 Task: Book a 4-hour guided mural art tour to learn about urban street art.
Action: Mouse pressed left at (517, 228)
Screenshot: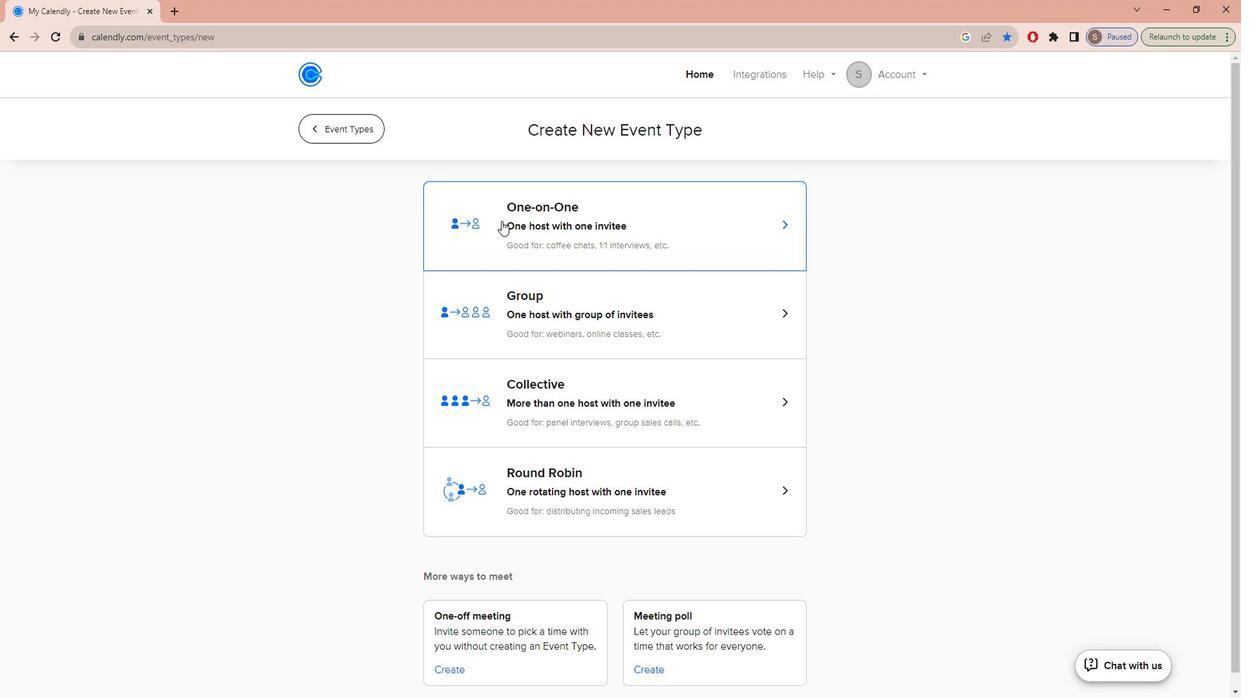 
Action: Key pressed u<Key.caps_lock>RBAN<Key.space><Key.caps_lock>s<Key.caps_lock>TREET<Key.space><Key.caps_lock>a<Key.caps_lock>RT<Key.space><Key.caps_lock>d<Key.caps_lock>ISCOVERY<Key.shift_r>:<Key.space><Key.caps_lock>g<Key.caps_lock>UIDED<Key.space><Key.caps_lock>m<Key.caps_lock>URAL<Key.space><Key.caps_lock>a<Key.caps_lock>RT<Key.space><Key.caps_lock>t<Key.caps_lock>OUR
Screenshot: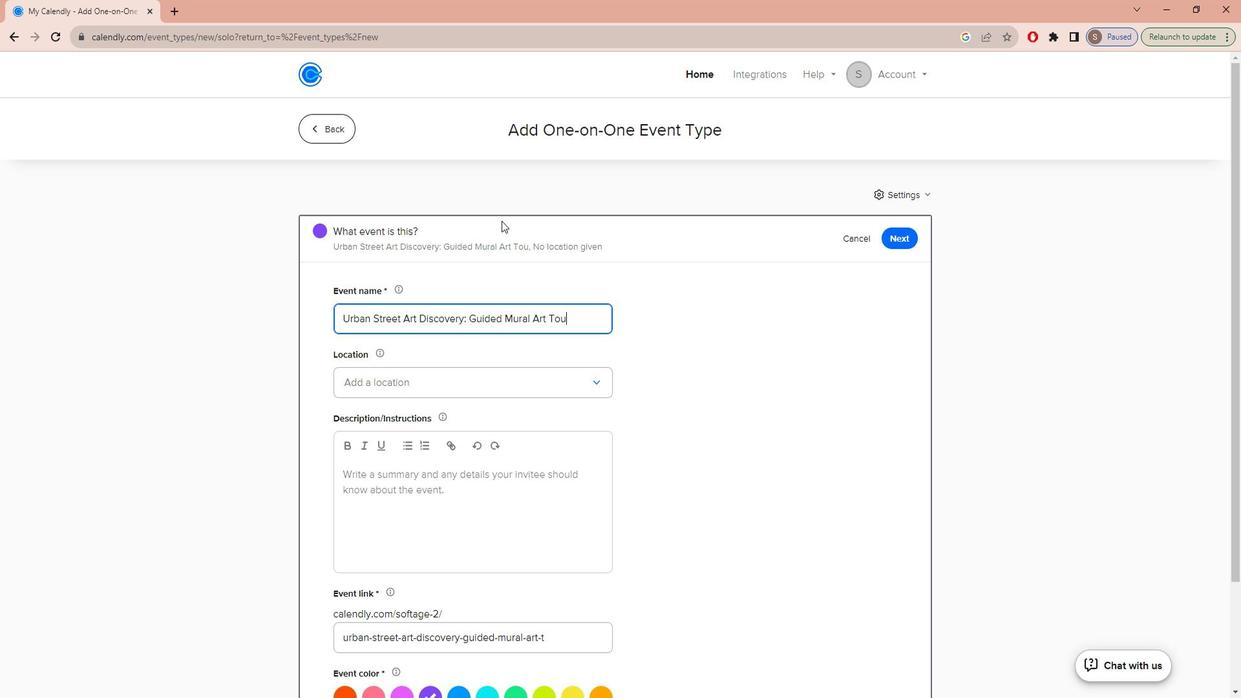 
Action: Mouse moved to (488, 387)
Screenshot: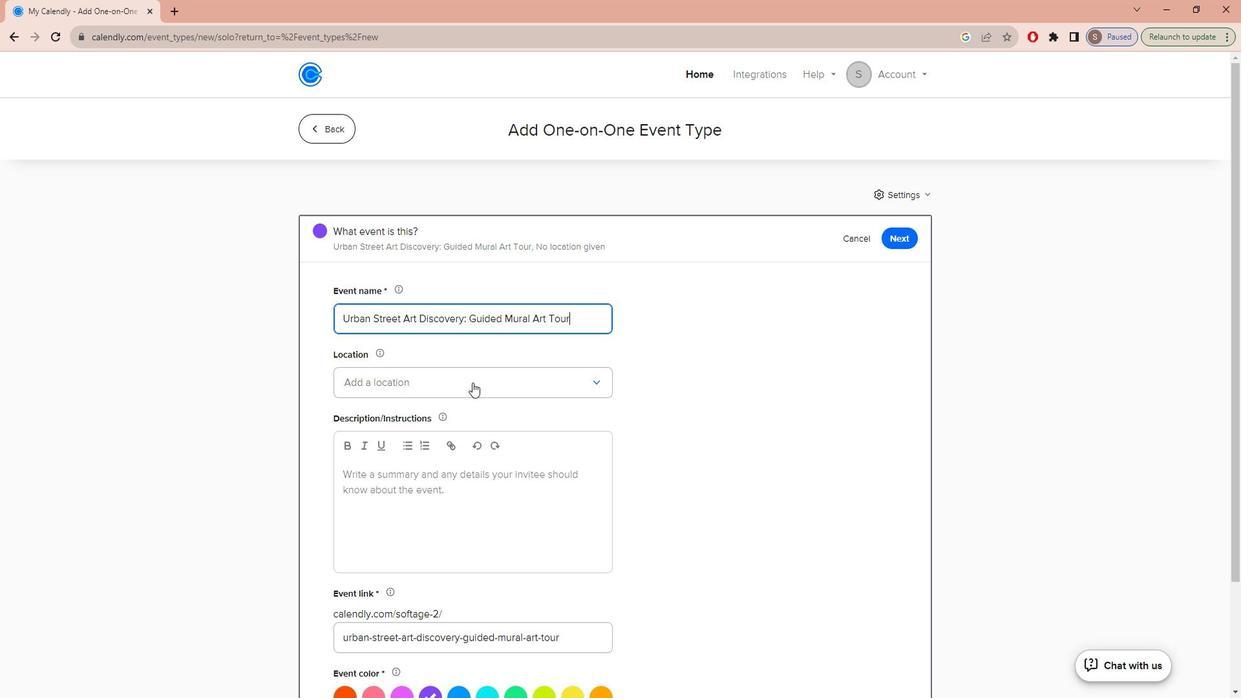 
Action: Mouse pressed left at (488, 387)
Screenshot: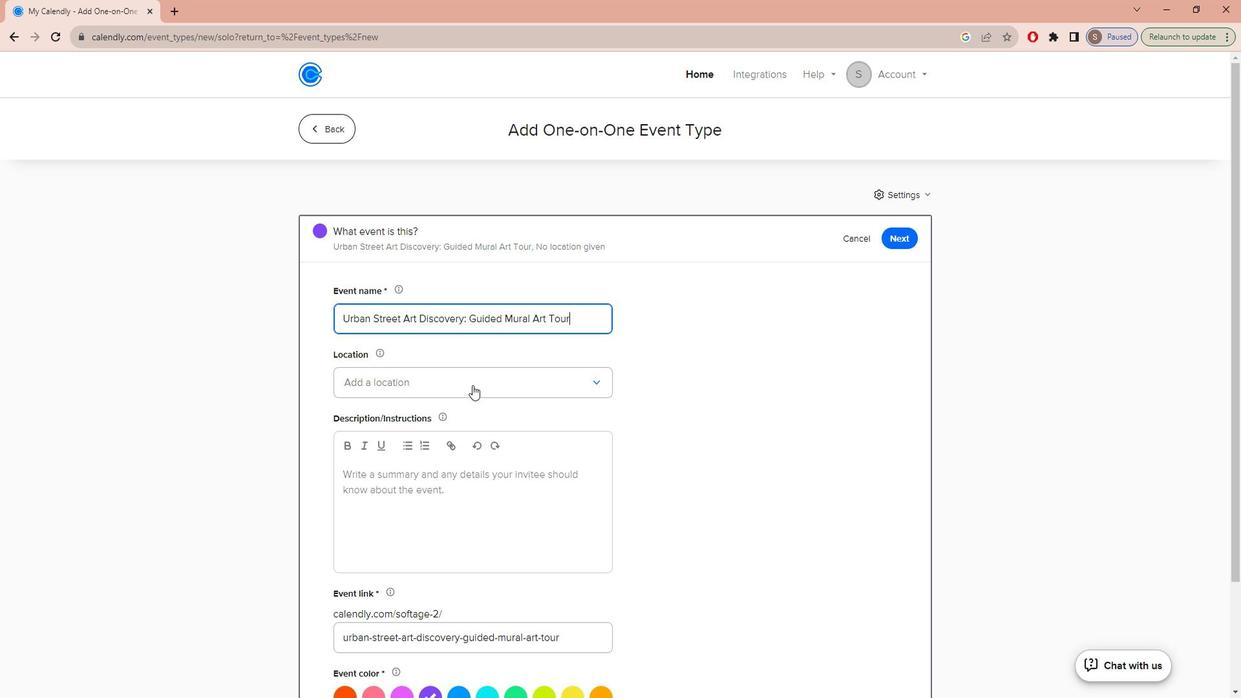 
Action: Mouse moved to (482, 415)
Screenshot: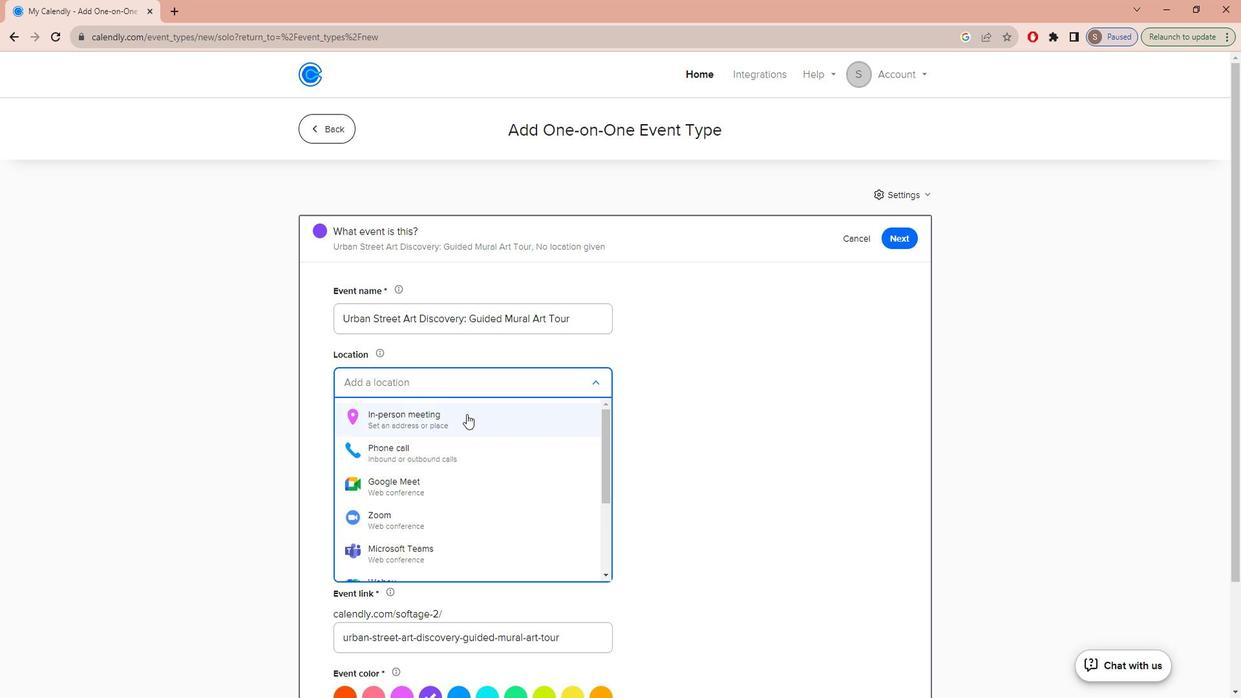 
Action: Mouse pressed left at (482, 415)
Screenshot: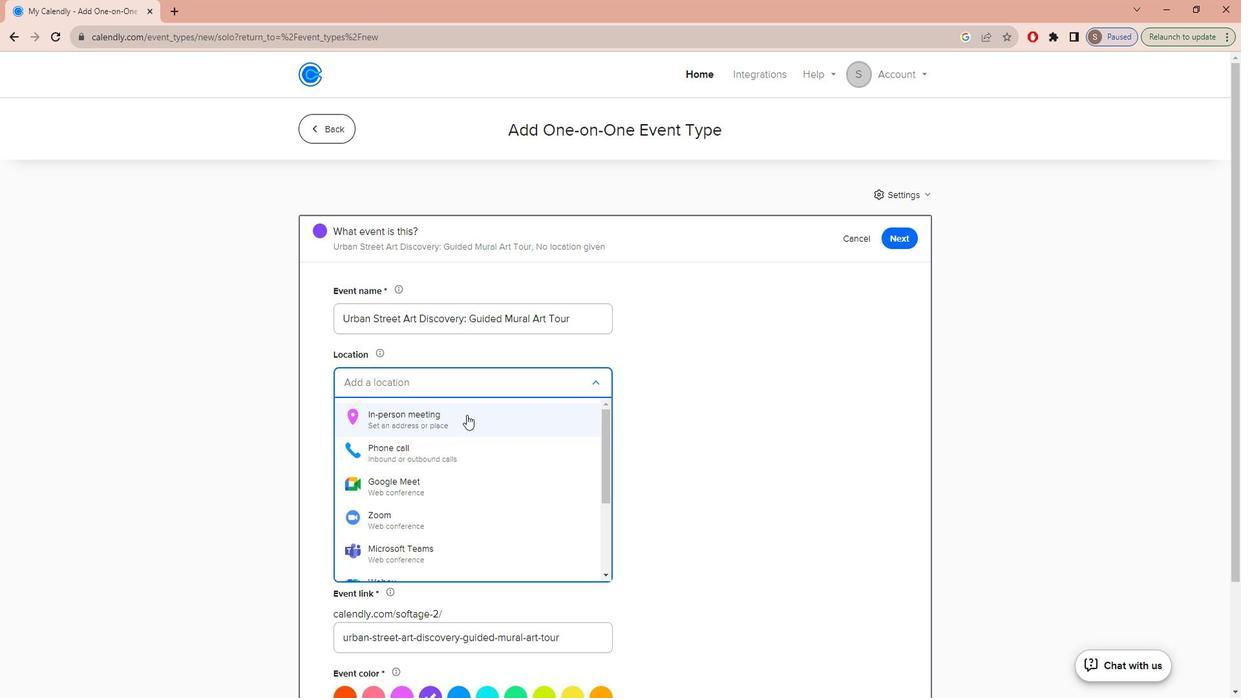 
Action: Mouse moved to (593, 237)
Screenshot: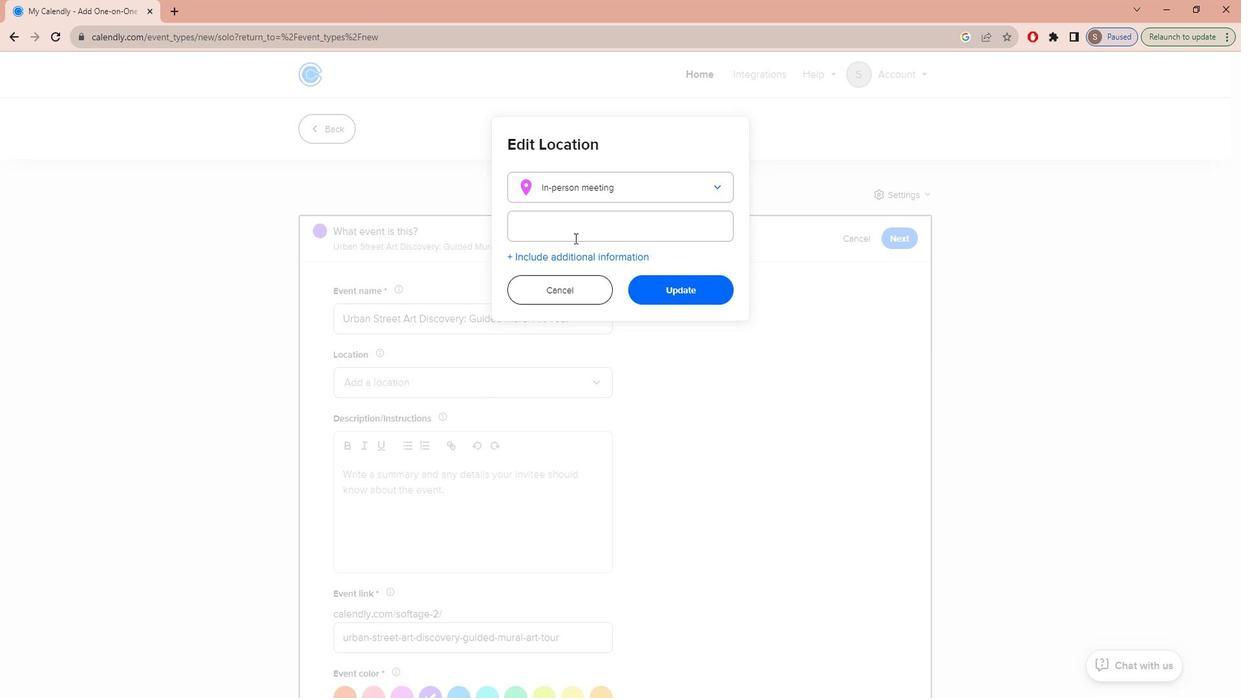 
Action: Mouse pressed left at (593, 237)
Screenshot: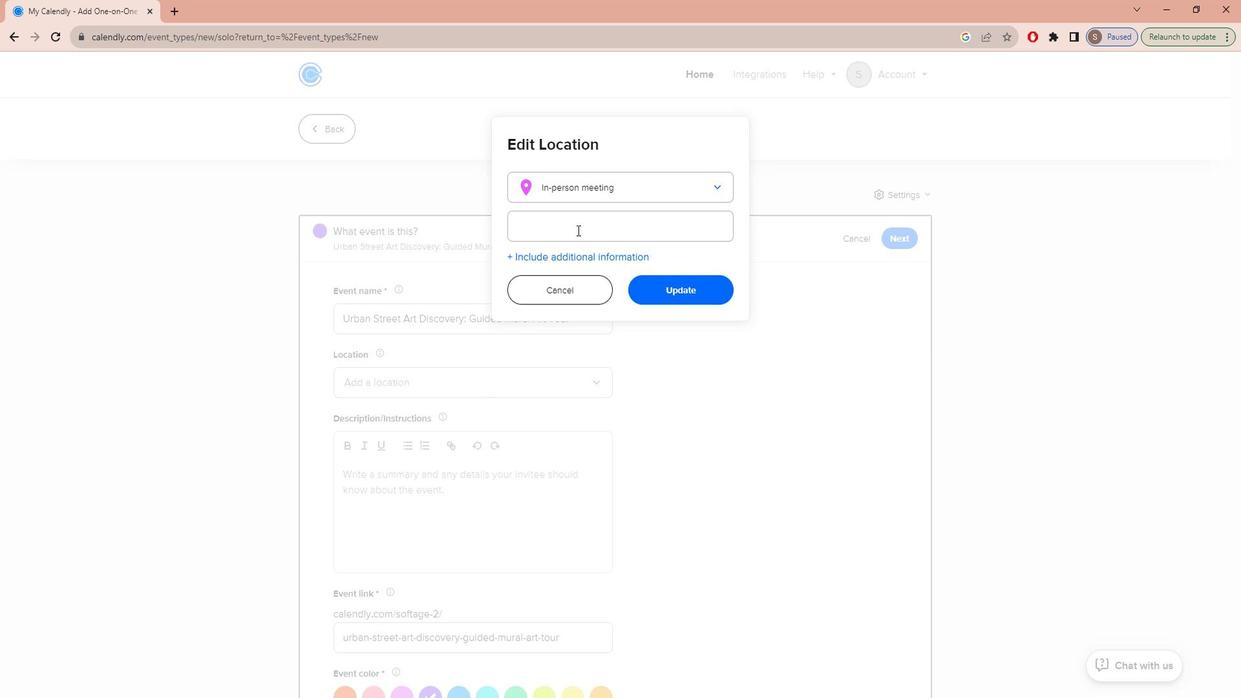 
Action: Key pressed <Key.caps_lock>t<Key.caps_lock>HE<Key.space><Key.caps_lock>m<Key.caps_lock>URAL<Key.space><Key.caps_lock>m<Key.caps_lock>ILE<Key.space>IN<Key.space><Key.caps_lock>p<Key.caps_lock>ACOIMA,<Key.space>13433<Key.space><Key.caps_lock>v<Key.caps_lock>AN<Key.space><Key.caps_lock>n<Key.caps_lock>UYS<Key.space><Key.caps_lock>b<Key.caps_lock>LVD,<Key.space><Key.caps_lock>p<Key.caps_lock>ACOII<Key.backspace>MA
Screenshot: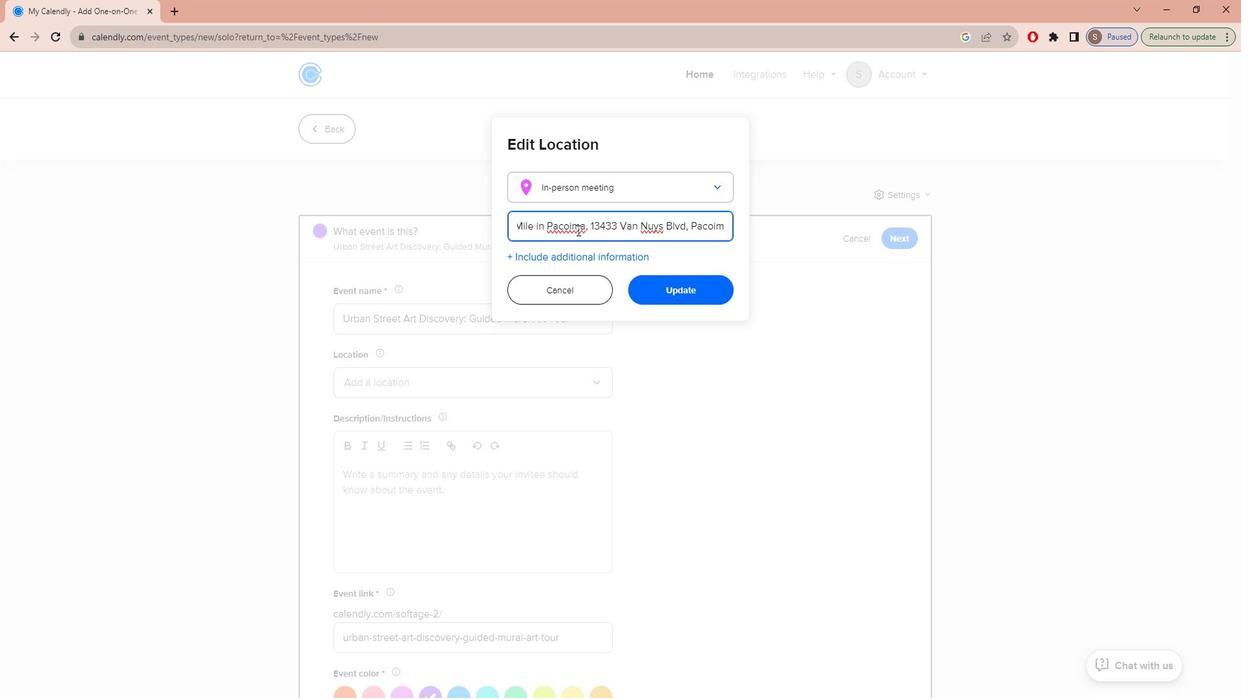 
Action: Mouse moved to (584, 233)
Screenshot: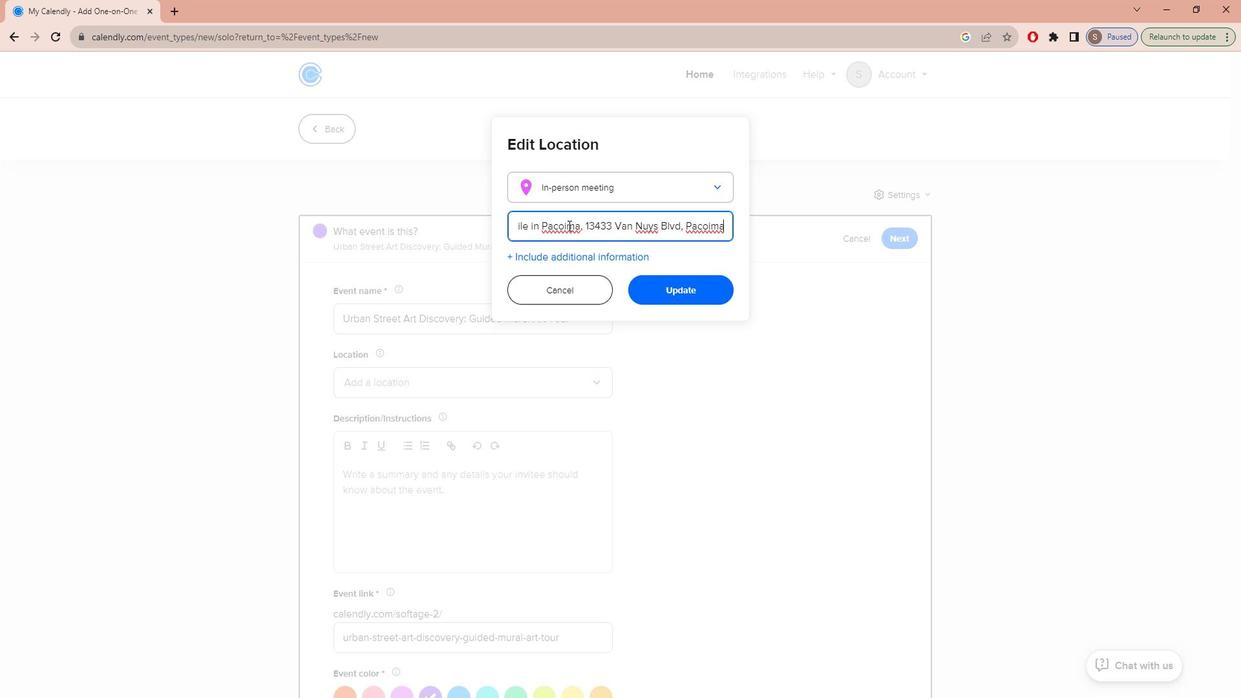 
Action: Mouse pressed left at (584, 233)
Screenshot: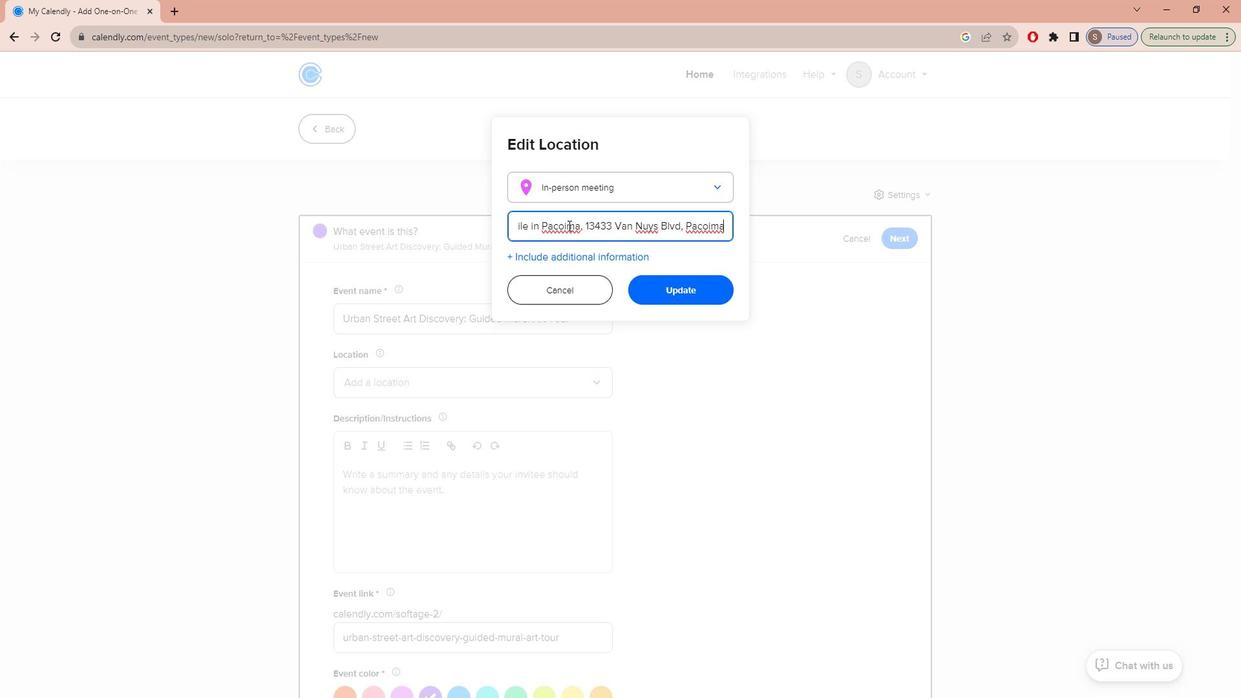 
Action: Mouse moved to (583, 233)
Screenshot: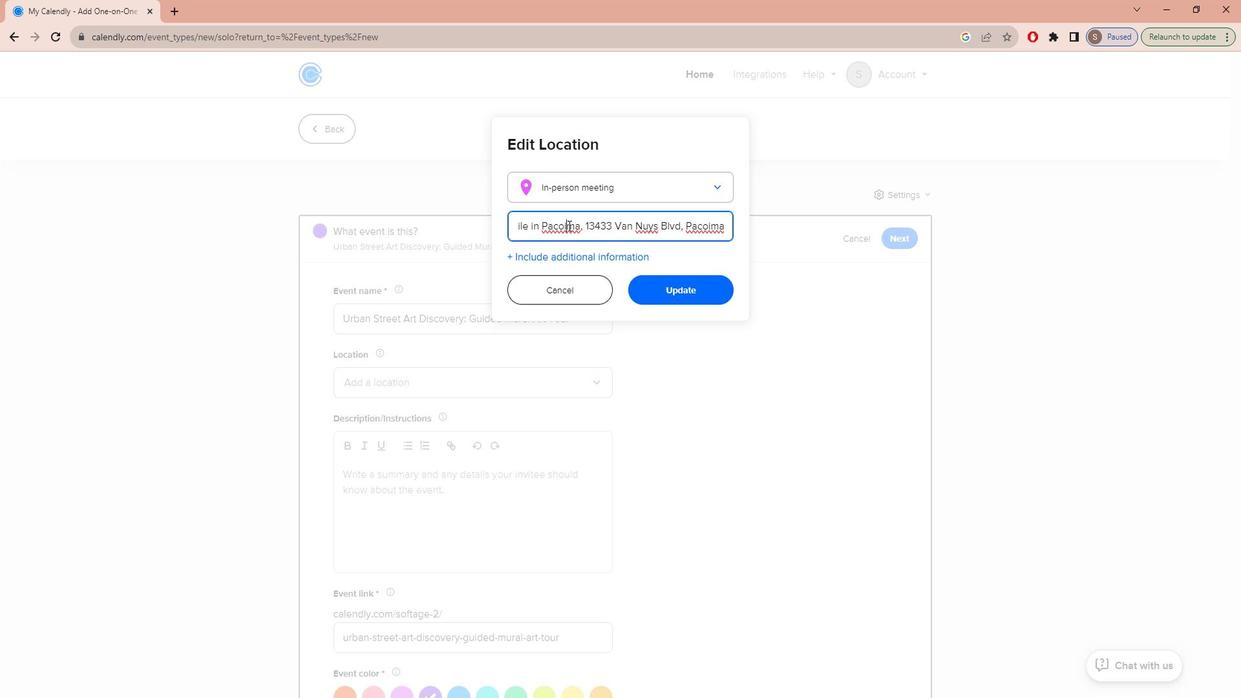 
Action: Mouse pressed left at (583, 233)
Screenshot: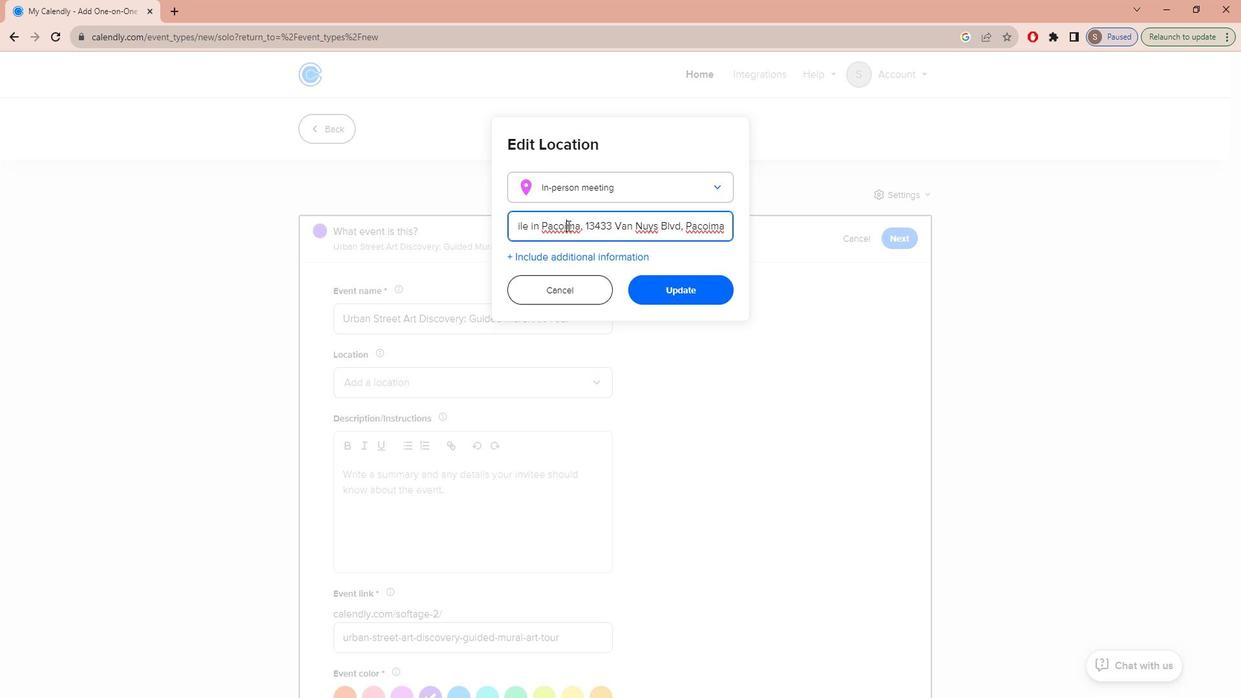 
Action: Key pressed <Key.delete>\<Key.backspace><Key.backspace><Key.backspace><Key.backspace><Key.backspace>
Screenshot: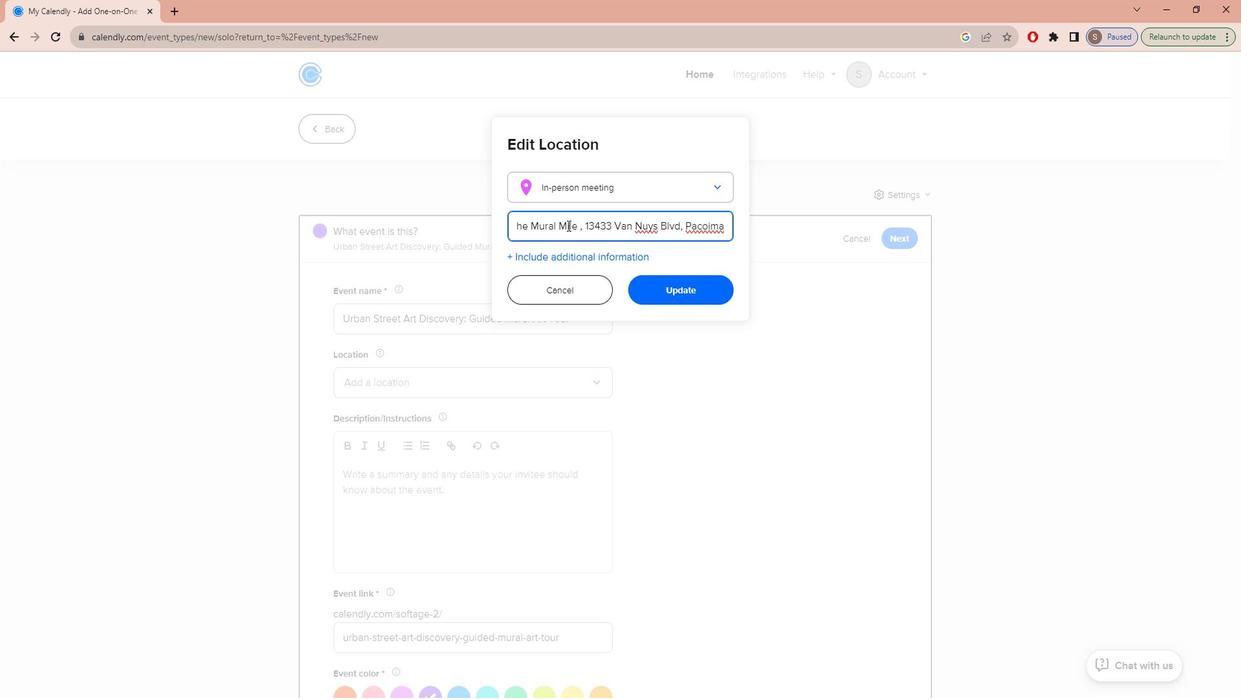 
Action: Mouse moved to (743, 237)
Screenshot: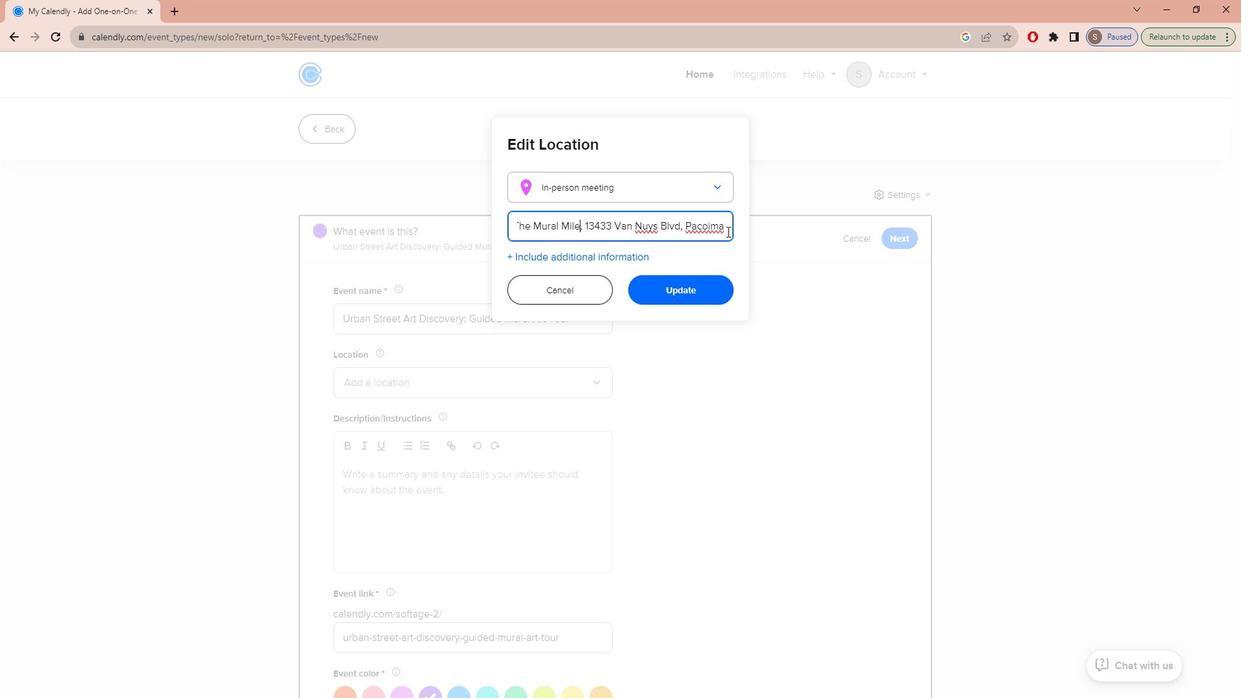 
Action: Mouse pressed left at (743, 237)
Screenshot: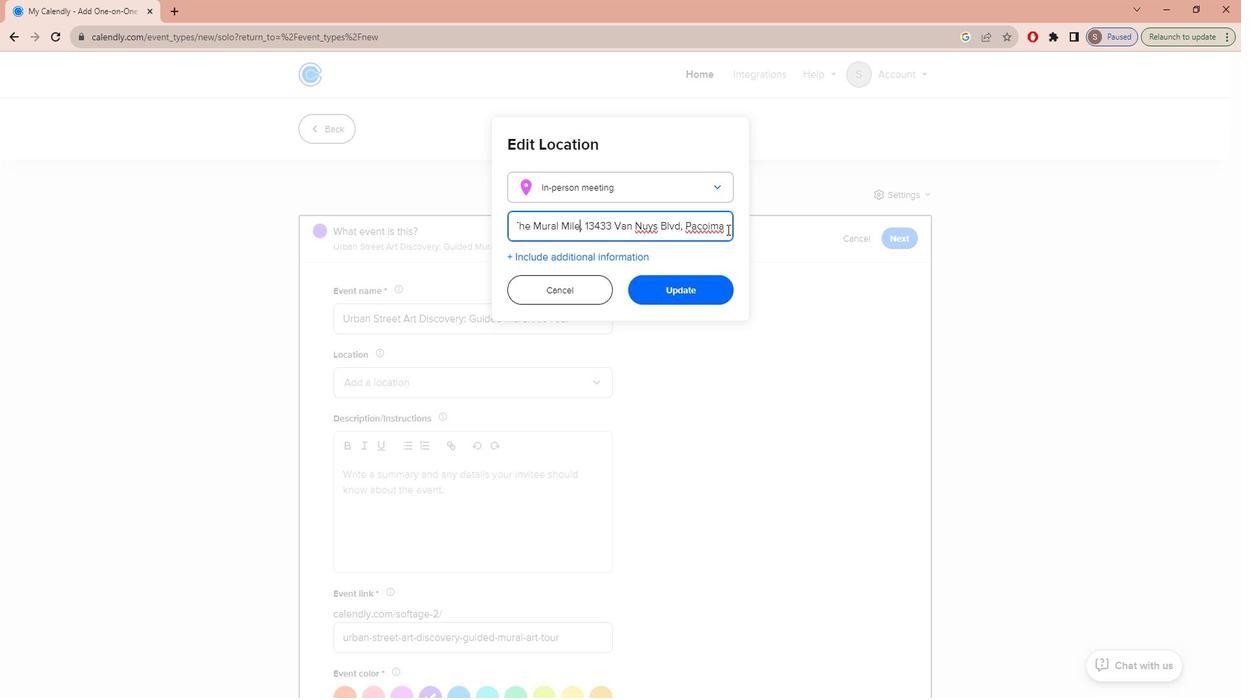 
Action: Key pressed <Key.space><Key.backspace>,,<Key.backspace><Key.space><Key.caps_lock>ca<Key.space>9131<Key.backspace>31m<Key.backspace>,<Key.space>usa
Screenshot: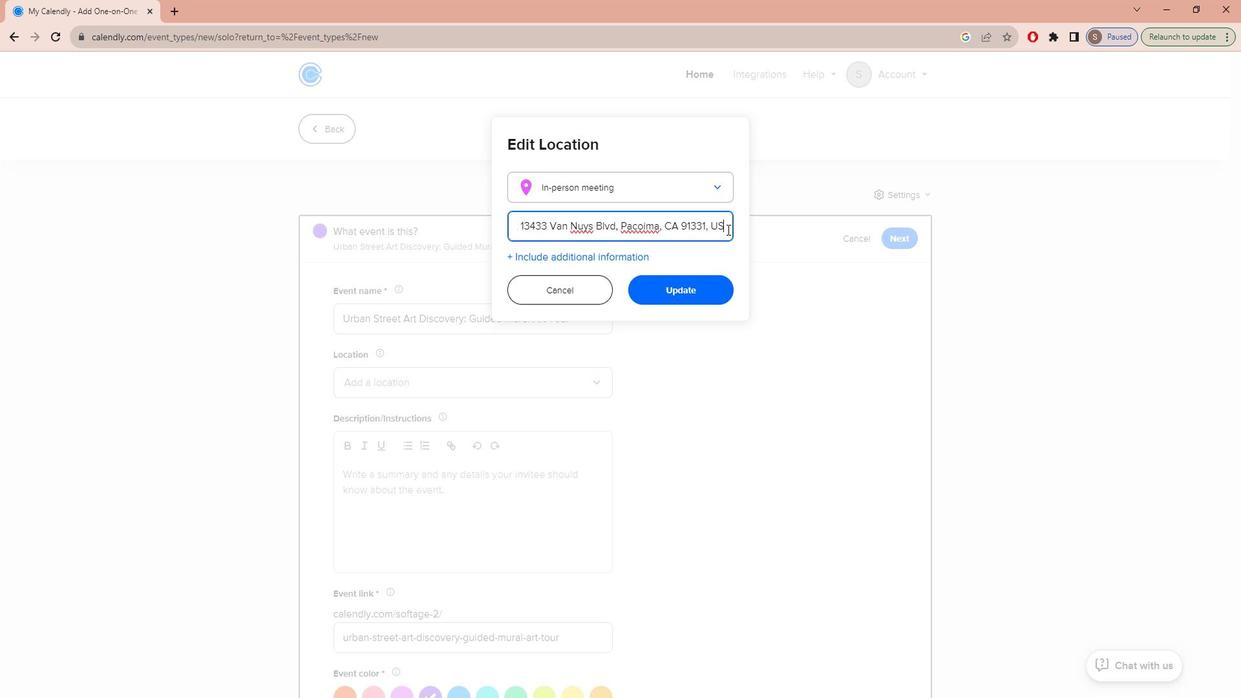 
Action: Mouse moved to (702, 295)
Screenshot: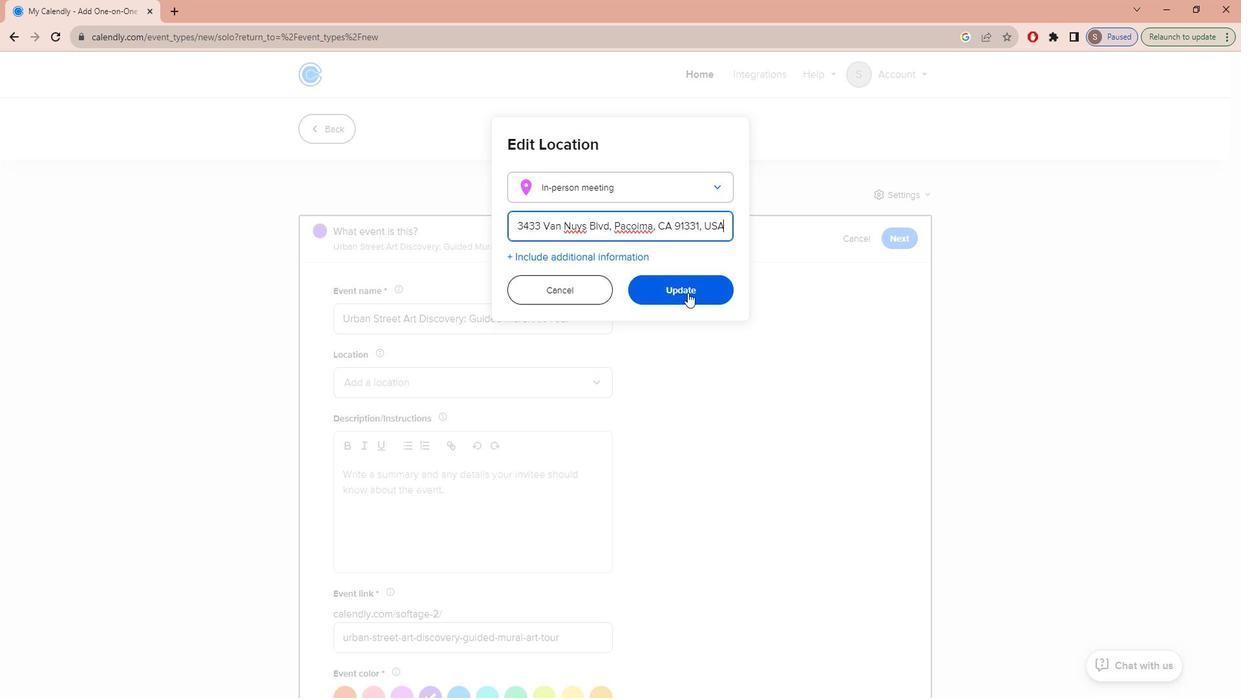 
Action: Mouse pressed left at (702, 295)
Screenshot: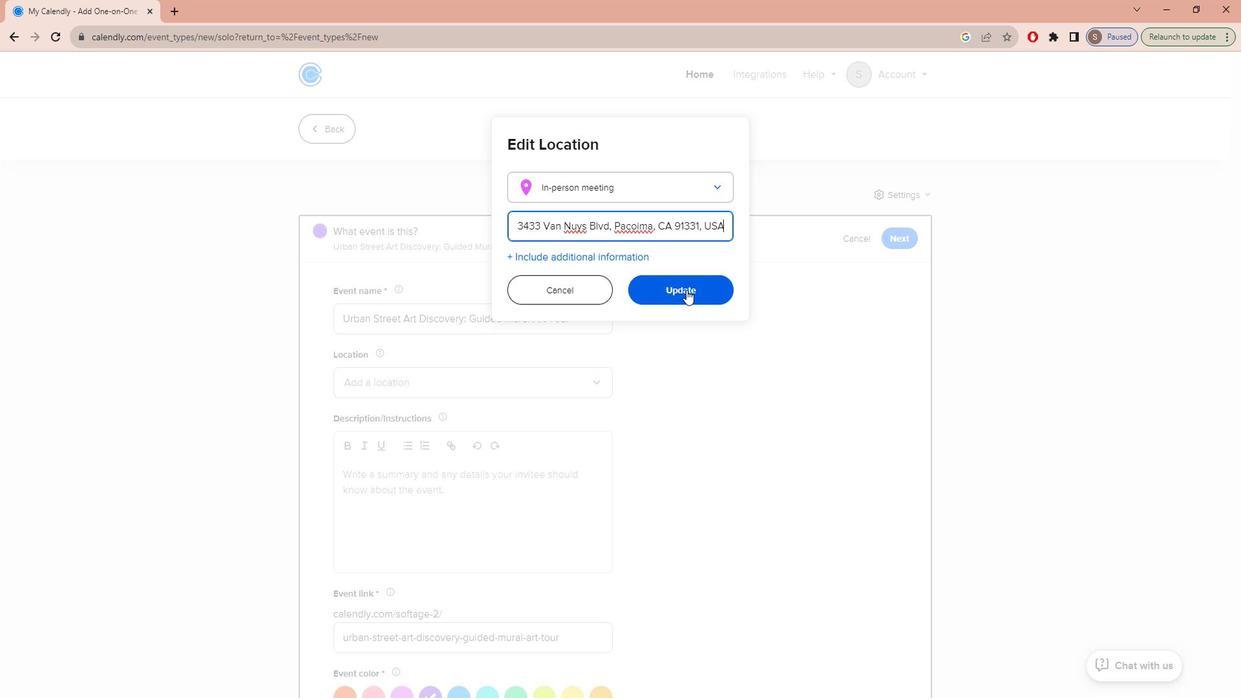 
Action: Mouse moved to (473, 528)
Screenshot: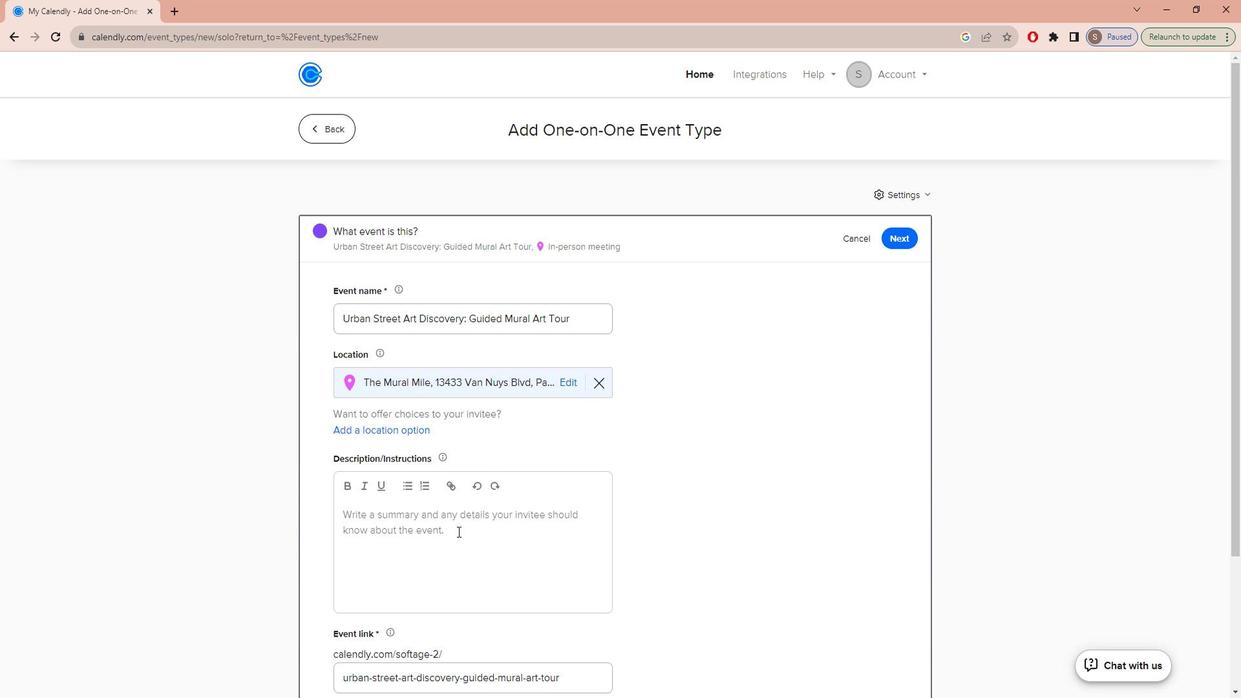 
Action: Mouse pressed left at (473, 528)
Screenshot: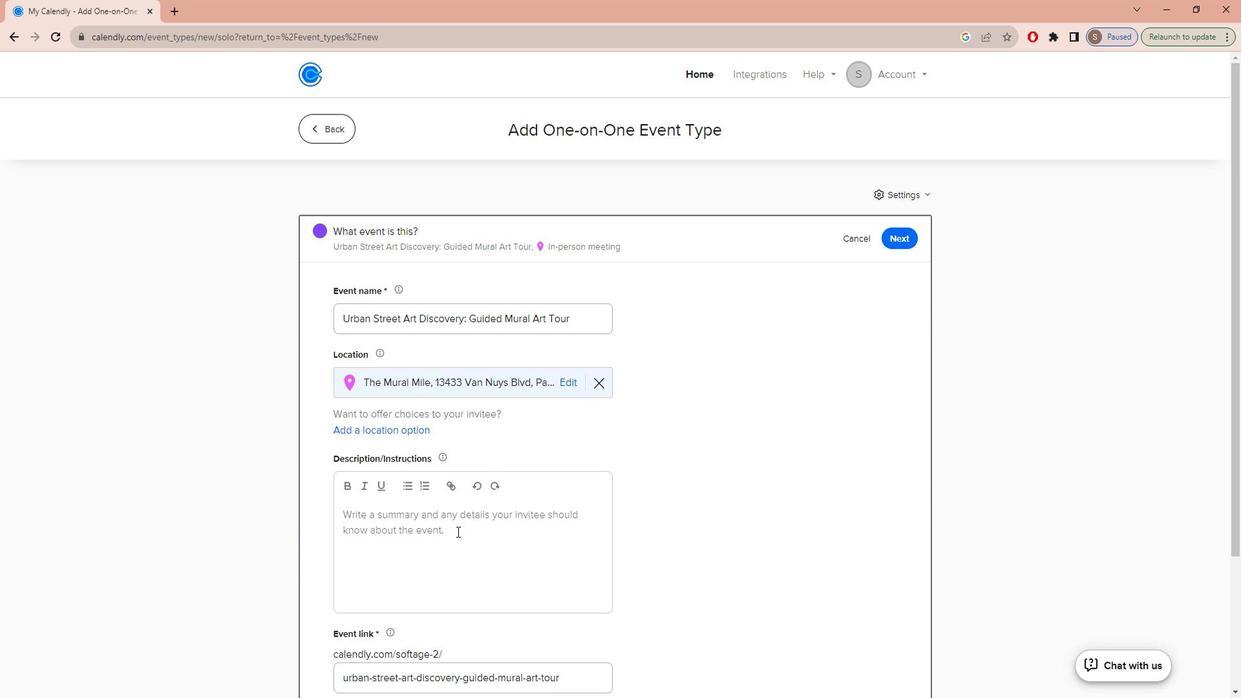 
Action: Key pressed <Key.caps_lock><Key.caps_lock>e<Key.caps_lock>XPLORE<Key.space>THE<Key.space>VIBRANT<Key.space>WORLD<Key.space>OF<Key.space>URBAN<Key.space>STREET<Key.space>ART<Key.space>WITH<Key.space>OU<Key.space><Key.backspace>R<Key.space>GUIDED<Key.space>MURAL<Key.space>ART<Key.space>TOUR.<Key.space><Key.caps_lock>t<Key.caps_lock>HIUS<Key.backspace><Key.backspace>S<Key.space>IMMERSIVE<Key.space>EXPERIENCE<Key.space>WILL<Key.space>TAKE<Key.space>PLACE<Key.backspace><Key.backspace><Key.backspace><Key.backspace><Key.backspace>YOU<Key.space>ON<Key.space>A<Key.space>JOURNEY<Key.space>THROUGH<Key.space>THE<Key.space>HEART<Key.space>OF<Key.space>THE<Key.space>CITY,<Key.space>WHERE<Key.space>YOU'LL<Key.space>DISCOVER<Key.space>THE<Key.space>HIDDEN<Key.space>GEMS<Key.space>OF<Key.space>URBAN<Key.space>ASTISTRY.<Key.space><Key.caps_lock>j<Key.caps_lock>OIN<Key.space>OUR<Key.space>KNW<Key.backspace>OWLEDGEABLE<Key.space>
Screenshot: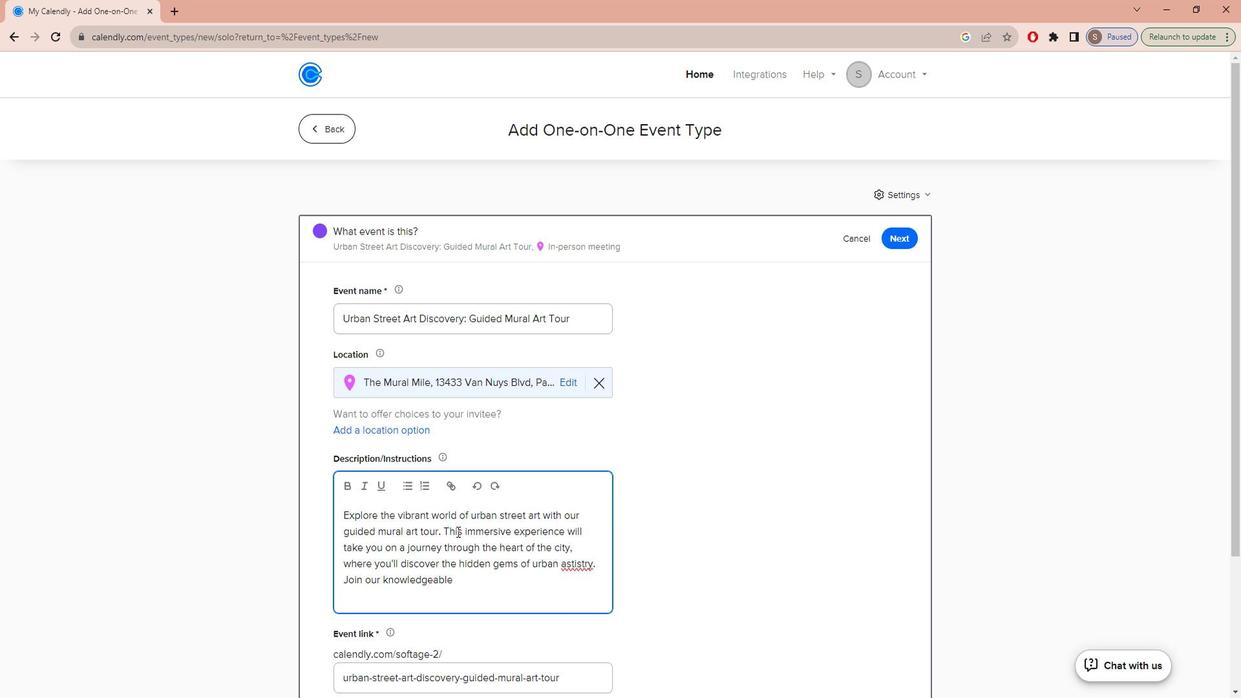
Action: Mouse moved to (580, 561)
Screenshot: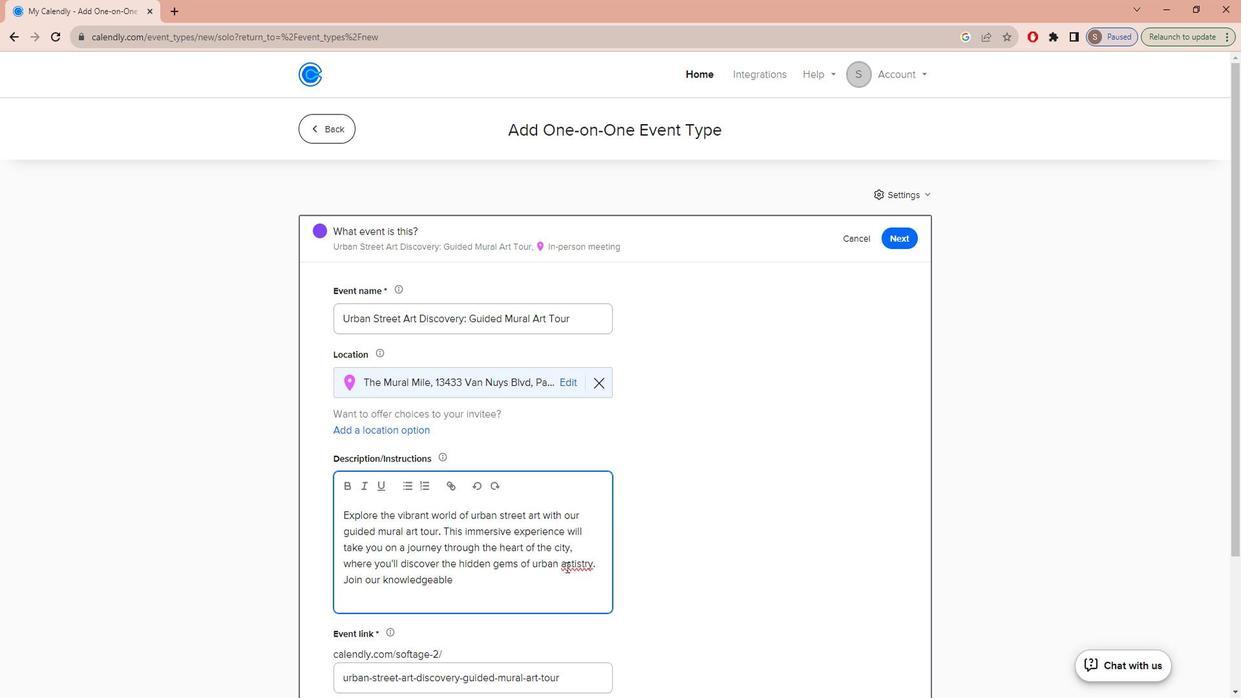 
Action: Mouse pressed left at (580, 561)
Screenshot: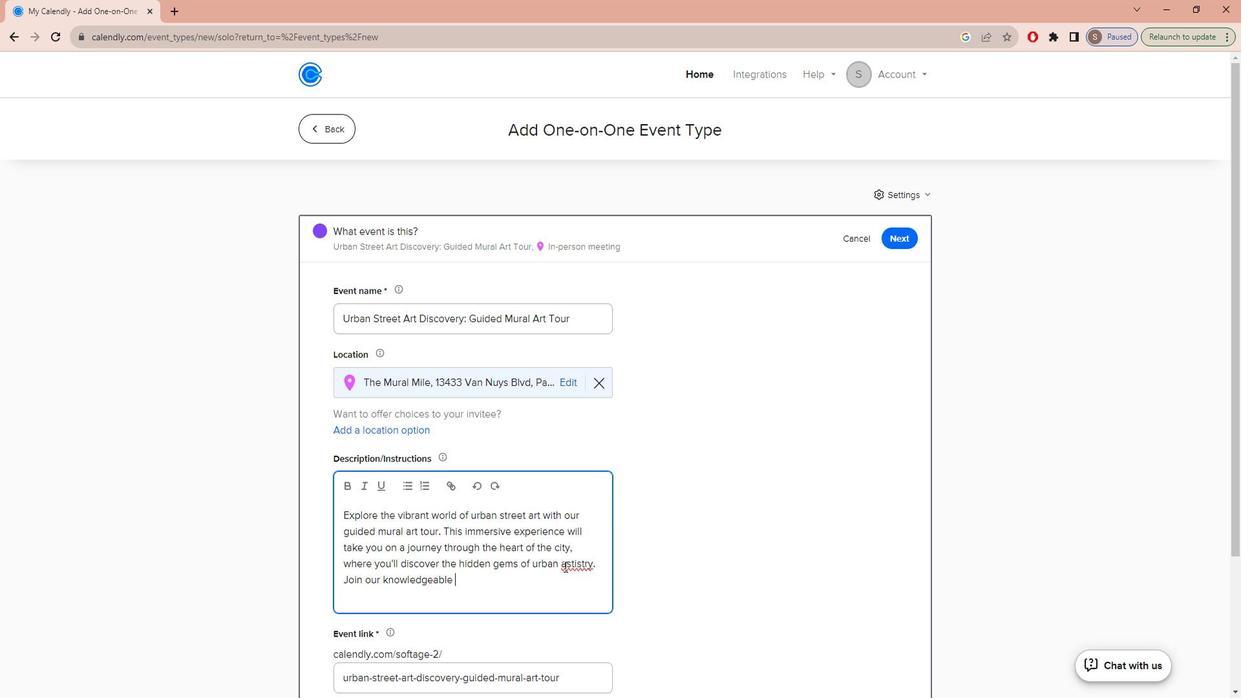 
Action: Mouse moved to (583, 563)
Screenshot: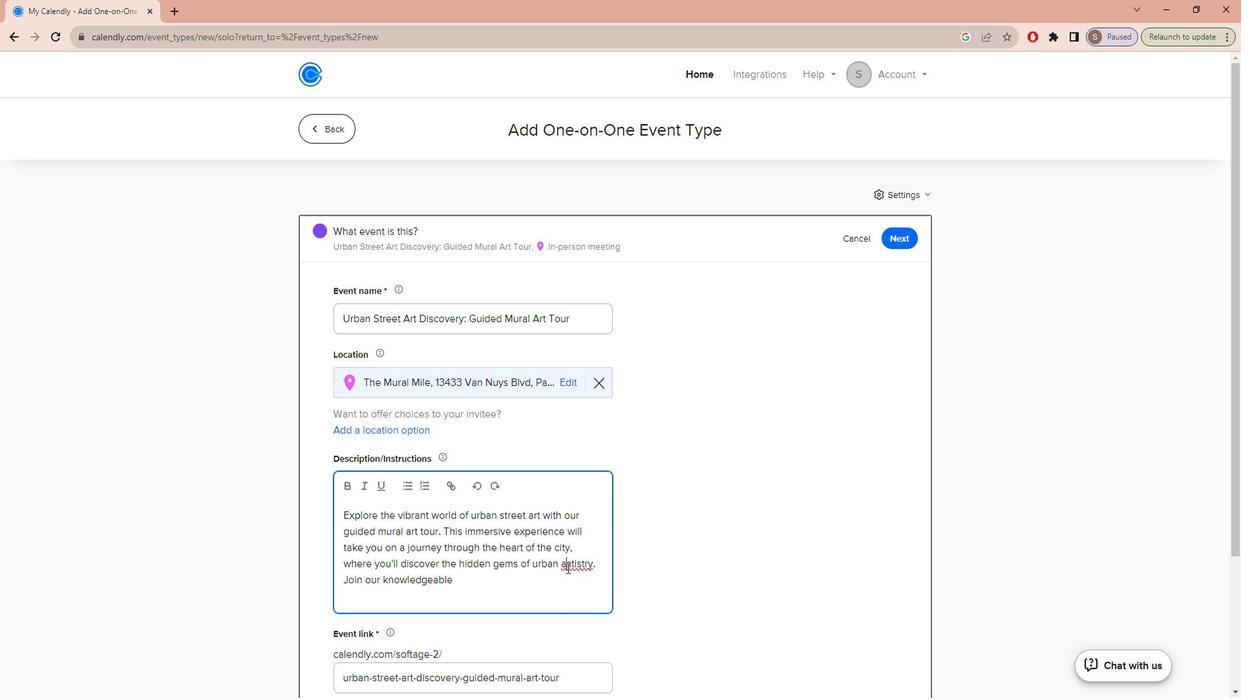 
Action: Mouse pressed left at (583, 563)
Screenshot: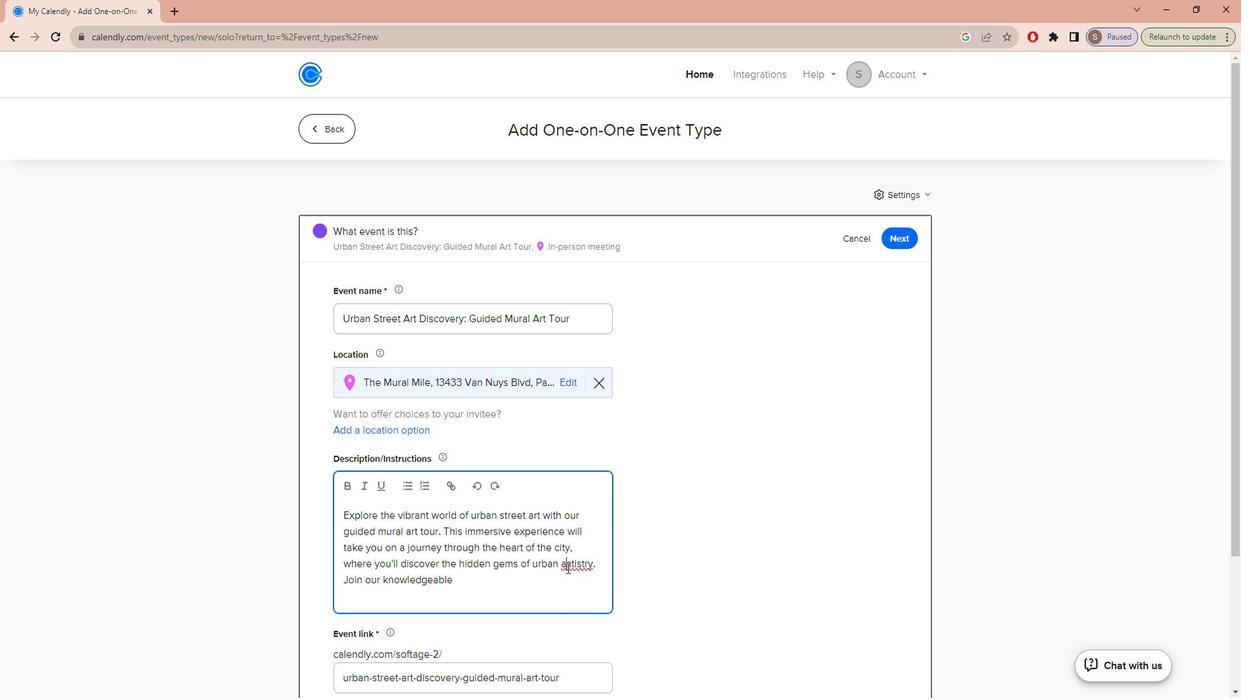 
Action: Mouse moved to (584, 563)
Screenshot: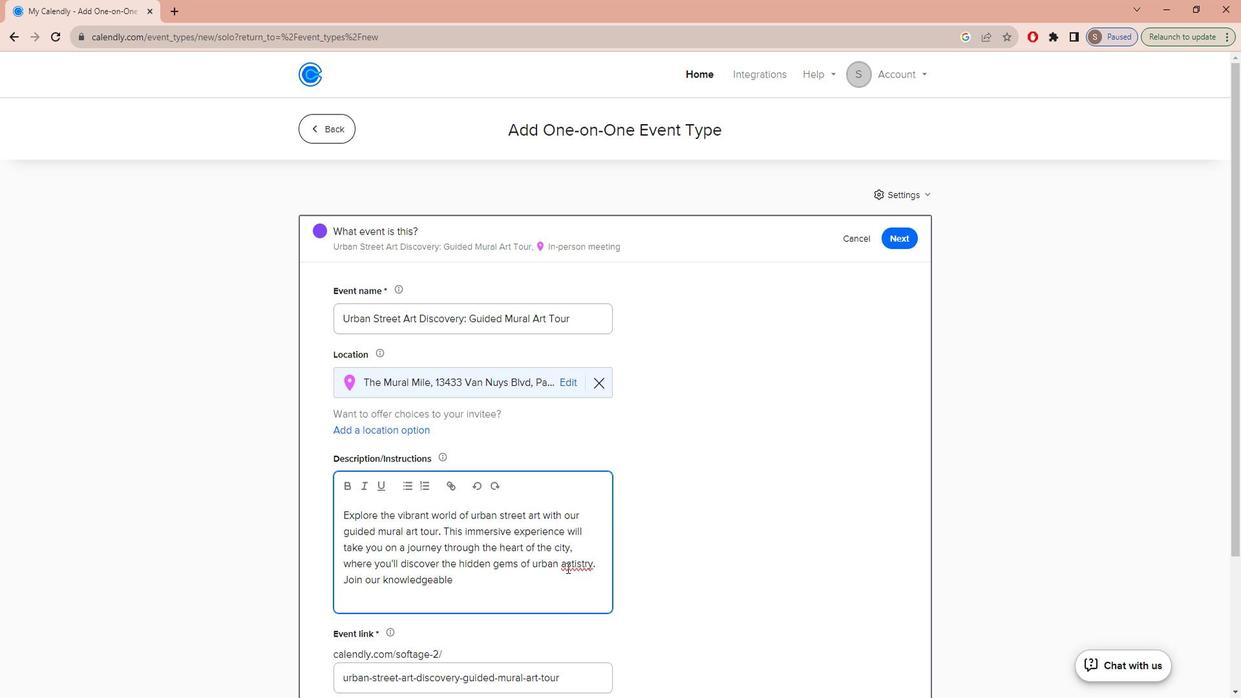 
Action: Key pressed <Key.right><Key.backspace>S<Key.backspace>R
Screenshot: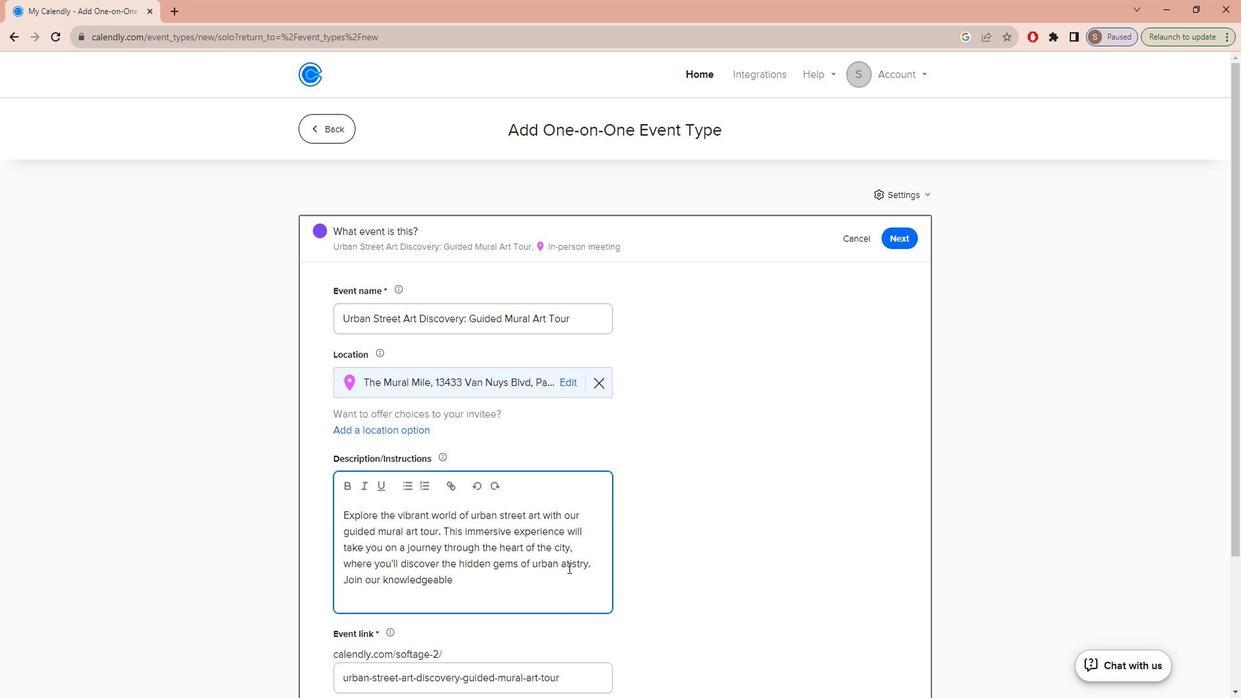 
Action: Mouse moved to (557, 592)
Screenshot: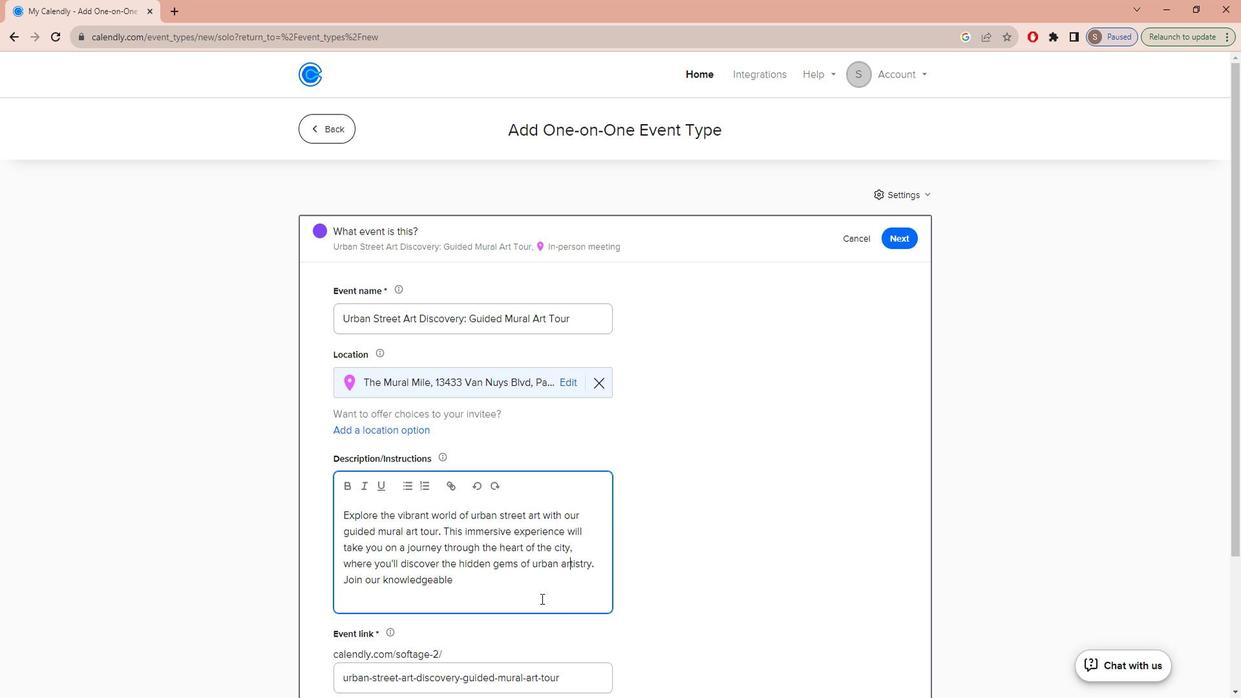 
Action: Mouse pressed left at (557, 592)
Screenshot: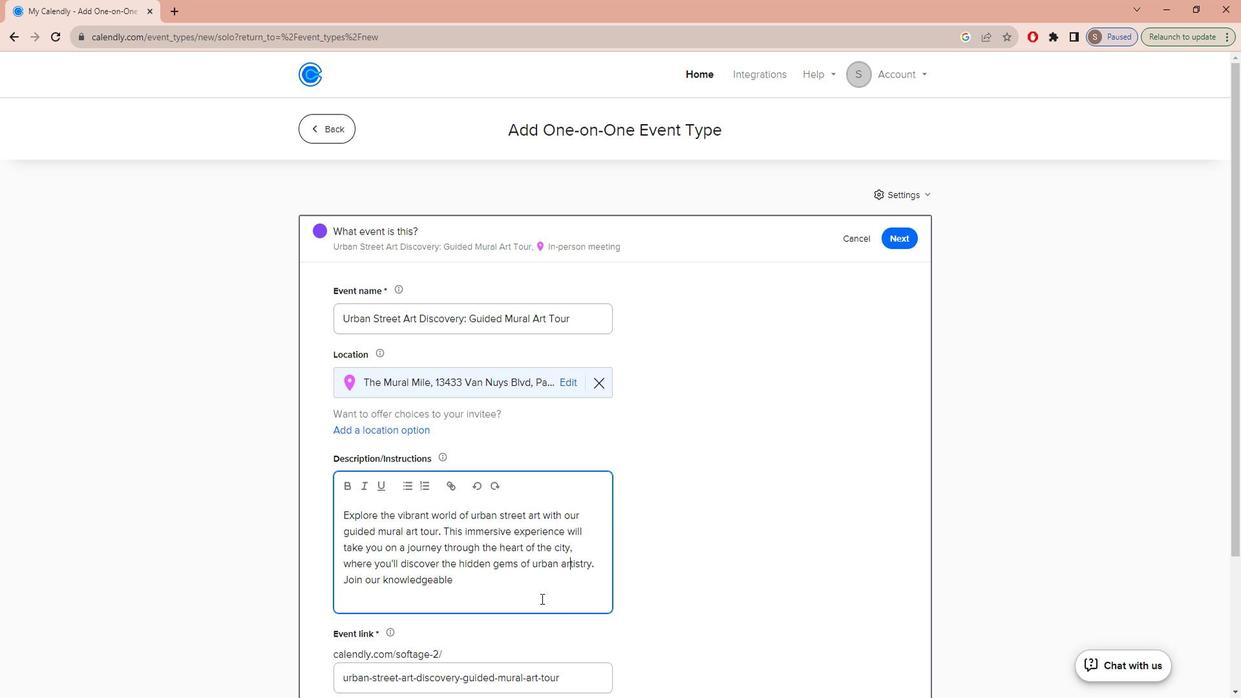 
Action: Key pressed GUIDE<Key.space>AS<Key.space>THEY<Key.space>LEAD<Key.space>YOU<Key.space>THROUGH<Key.space>TH<Key.space><Key.backspace>E<Key.space>STREETS<Key.space><Key.backspace>,<Key.space>SHARING<Key.space>FASCNATING<Key.space>INSIGHTS<Key.space>ABOUT<Key.space>THE<Key.space>ARTISTS.<Key.space><Key.backspace><Key.backspace>,<Key.space>
Screenshot: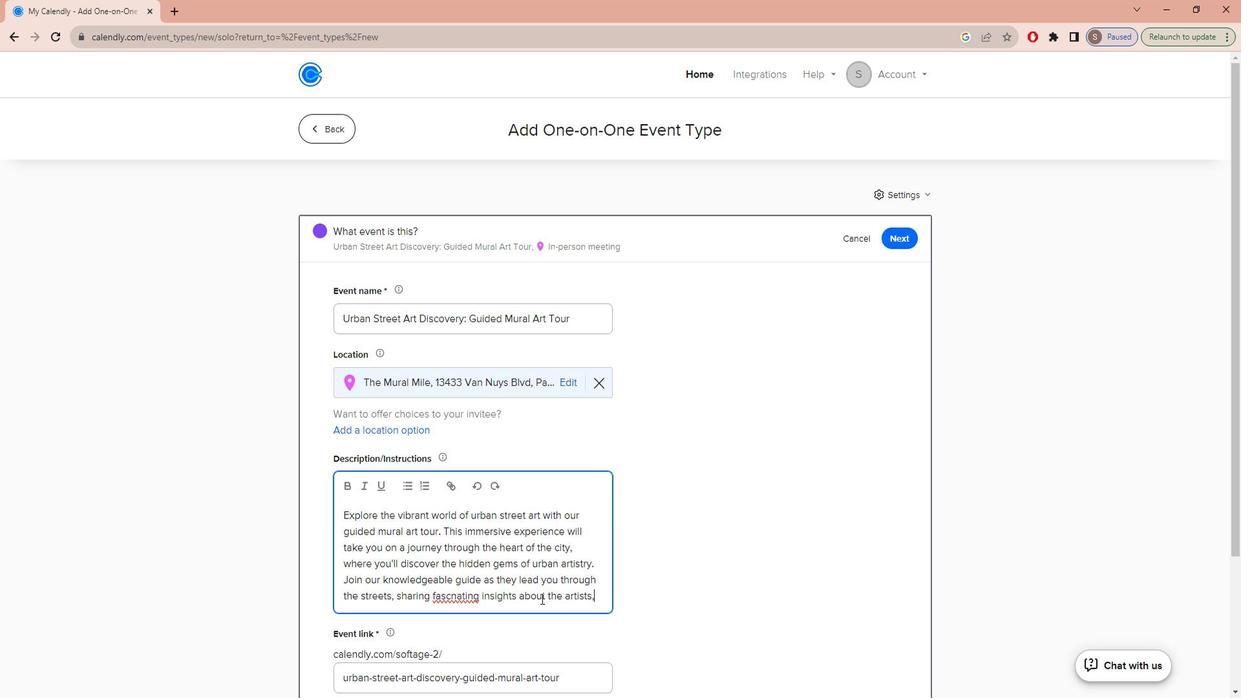 
Action: Mouse moved to (465, 590)
Screenshot: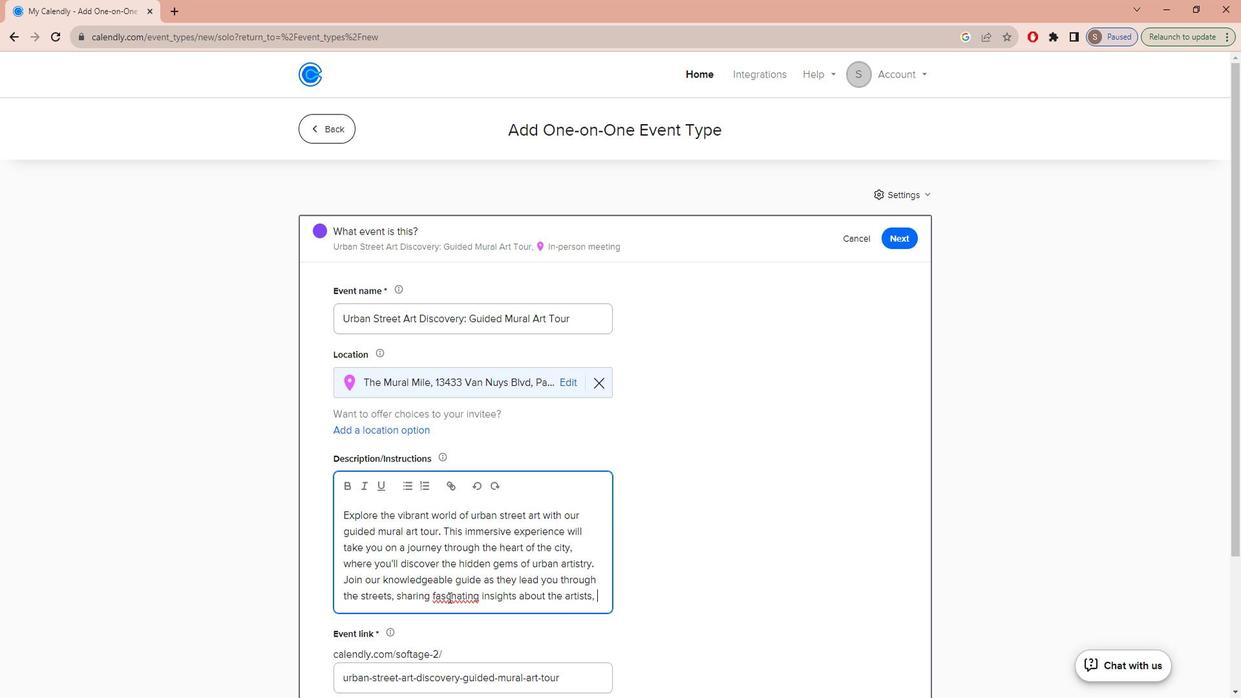 
Action: Mouse pressed left at (465, 590)
Screenshot: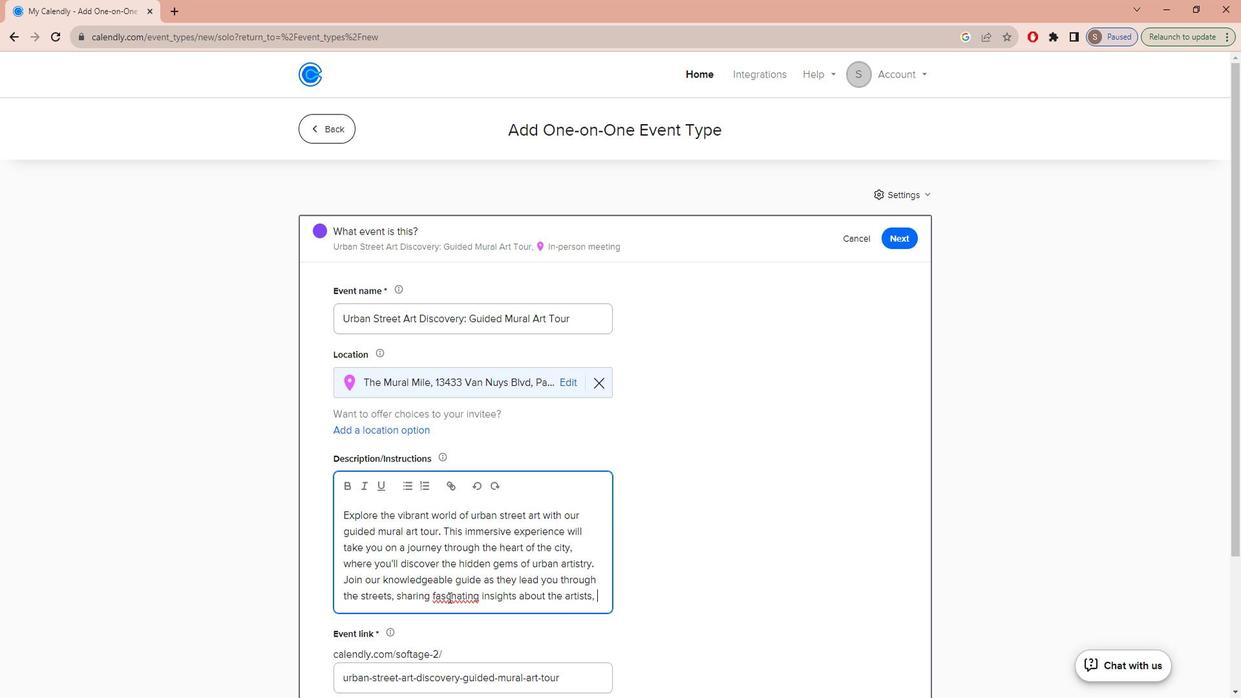 
Action: Mouse moved to (466, 590)
Screenshot: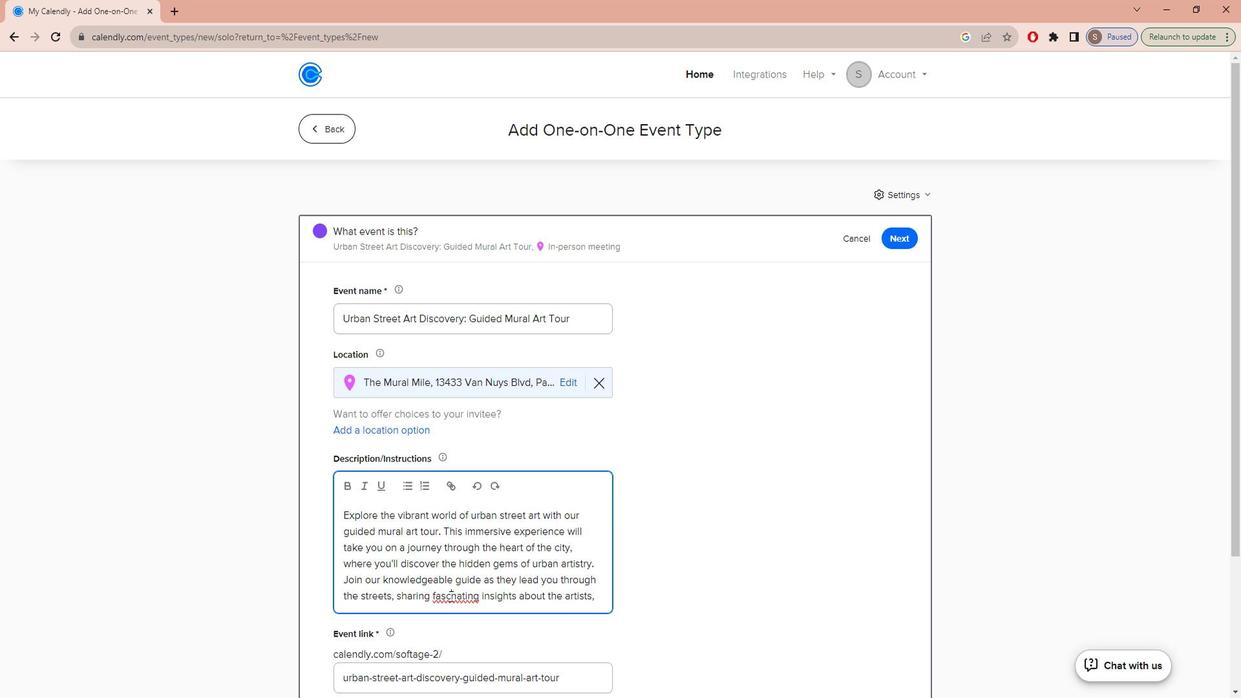 
Action: Key pressed I
Screenshot: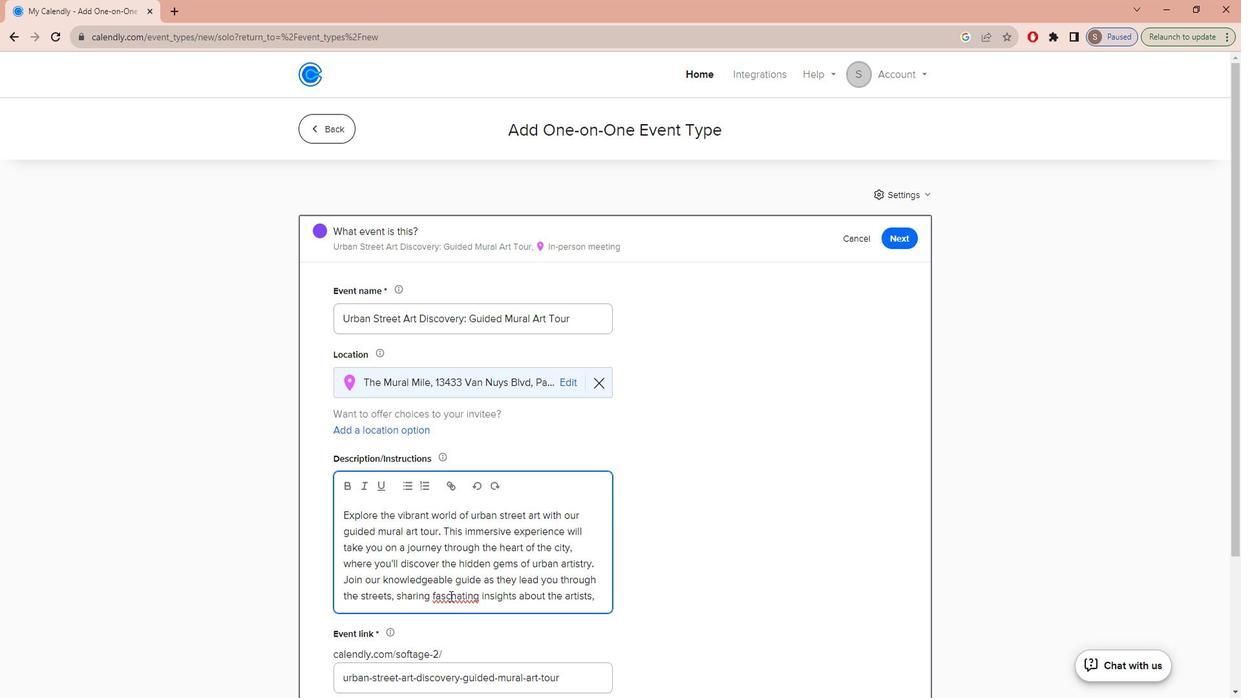 
Action: Mouse moved to (616, 588)
Screenshot: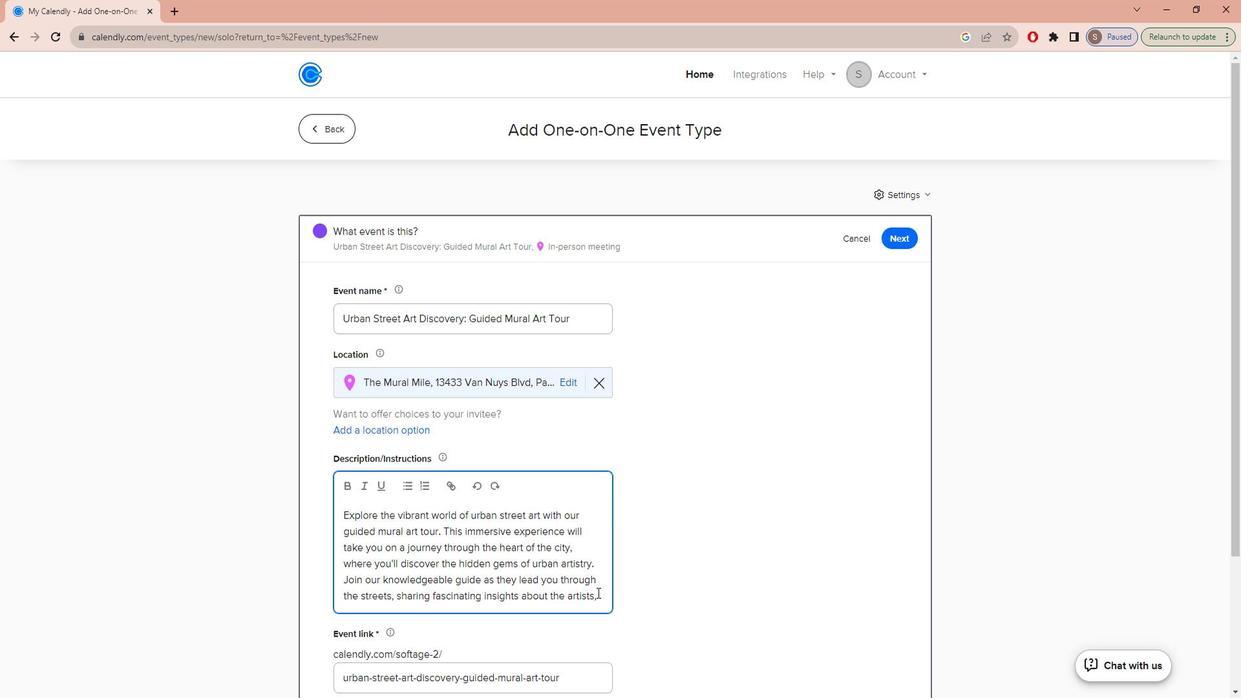 
Action: Mouse pressed left at (616, 588)
Screenshot: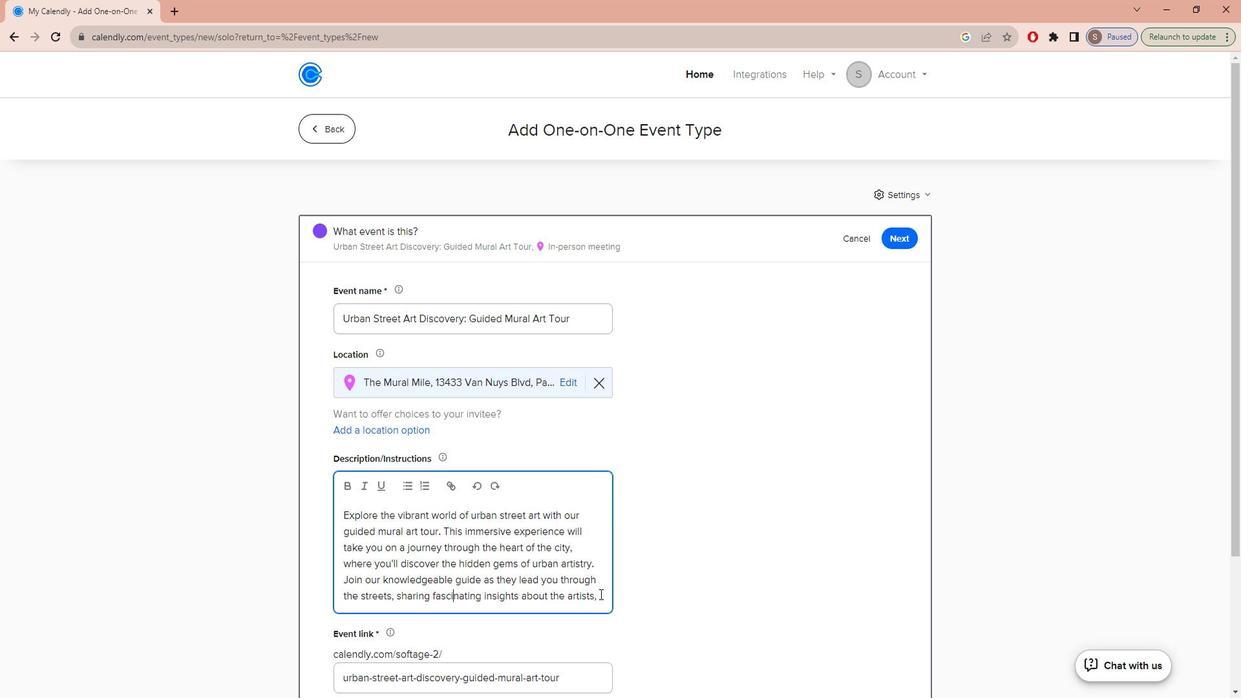 
Action: Key pressed THE<Key.space>STOREIS<Key.space>BEHIND<Key.space>THE<Key.space>MURALS,<Key.space>AND<Key.space>THE<Key.space>IMPACT<Key.space>OF<Key.space>STREET<Key.space>ART<Key.space>ON<Key.space>URBAN<Key.space>CULTURE.
Screenshot: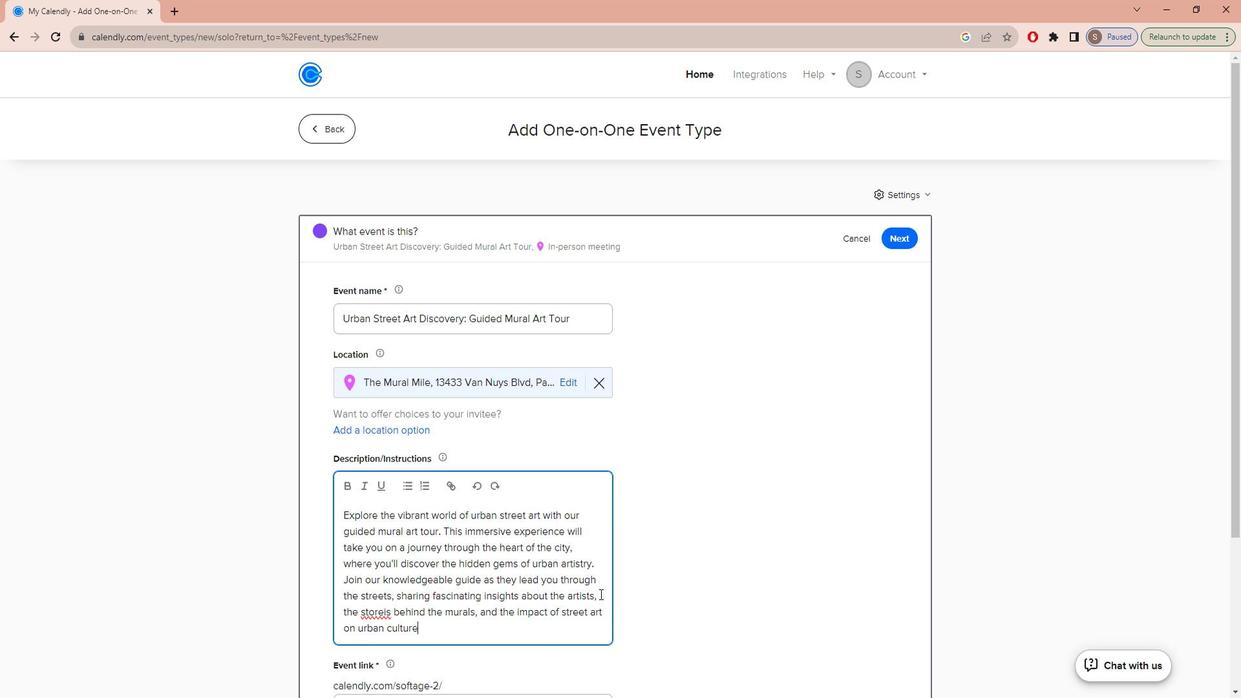 
Action: Mouse moved to (396, 605)
Screenshot: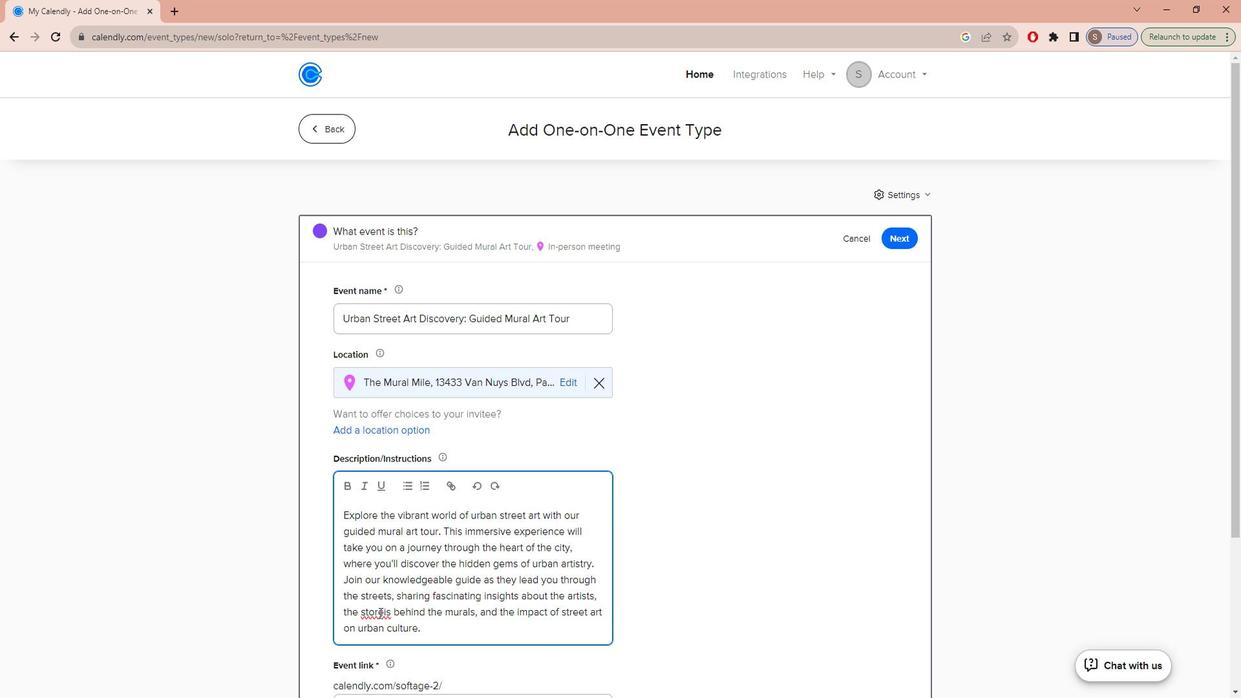 
Action: Mouse pressed left at (396, 605)
Screenshot: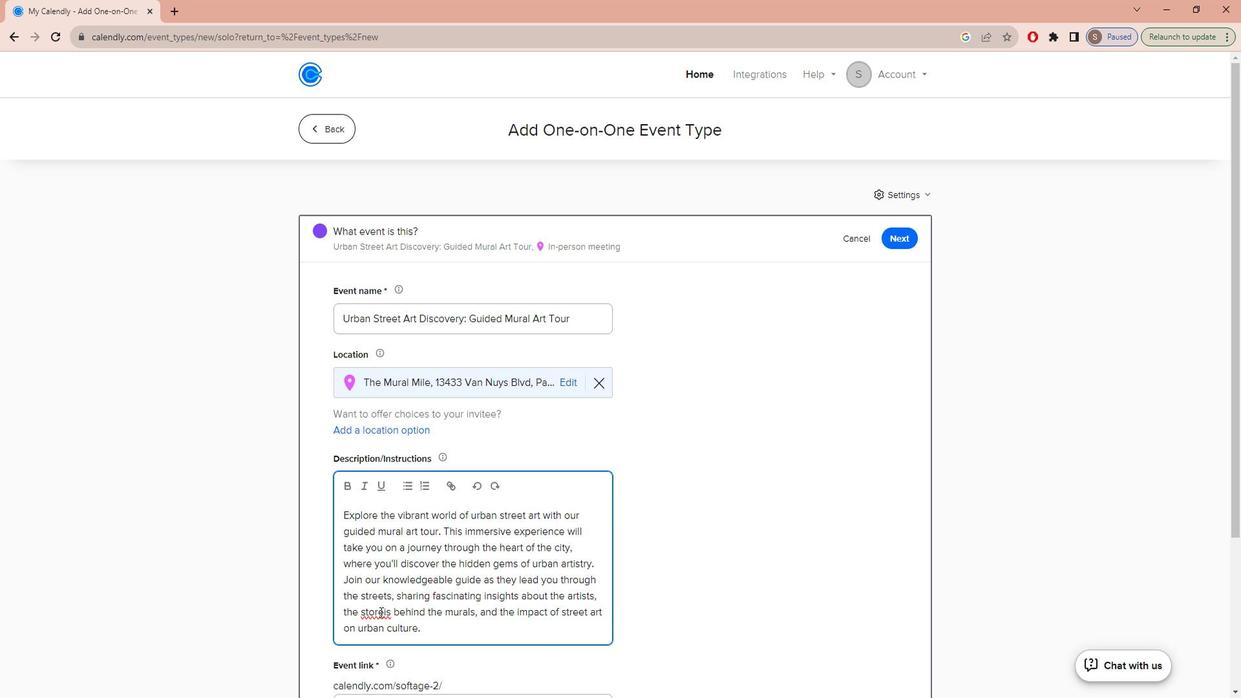 
Action: Mouse moved to (399, 605)
Screenshot: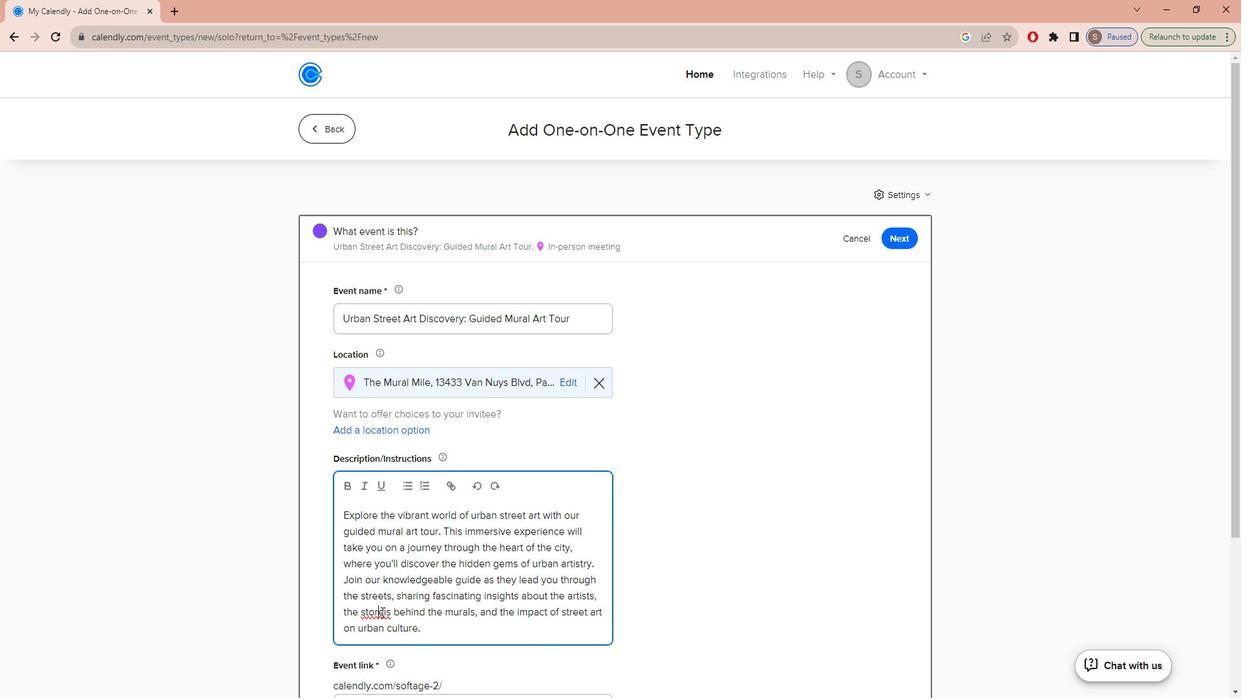 
Action: Mouse pressed left at (399, 605)
Screenshot: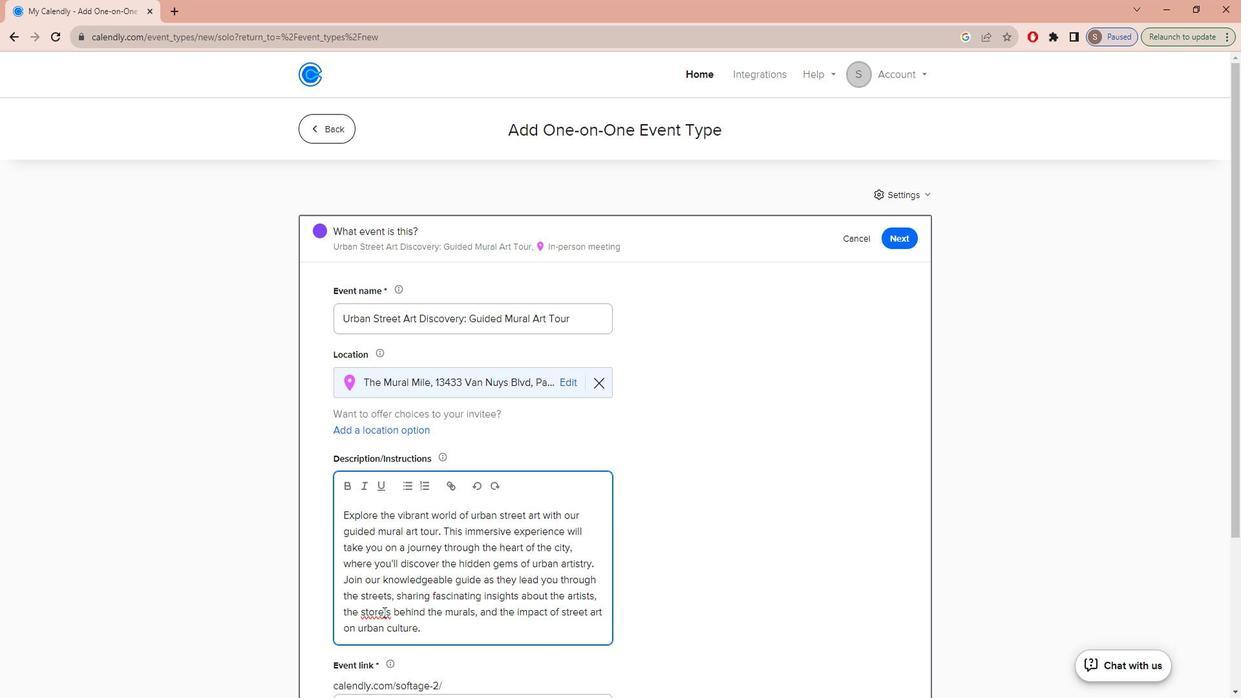 
Action: Mouse moved to (399, 603)
Screenshot: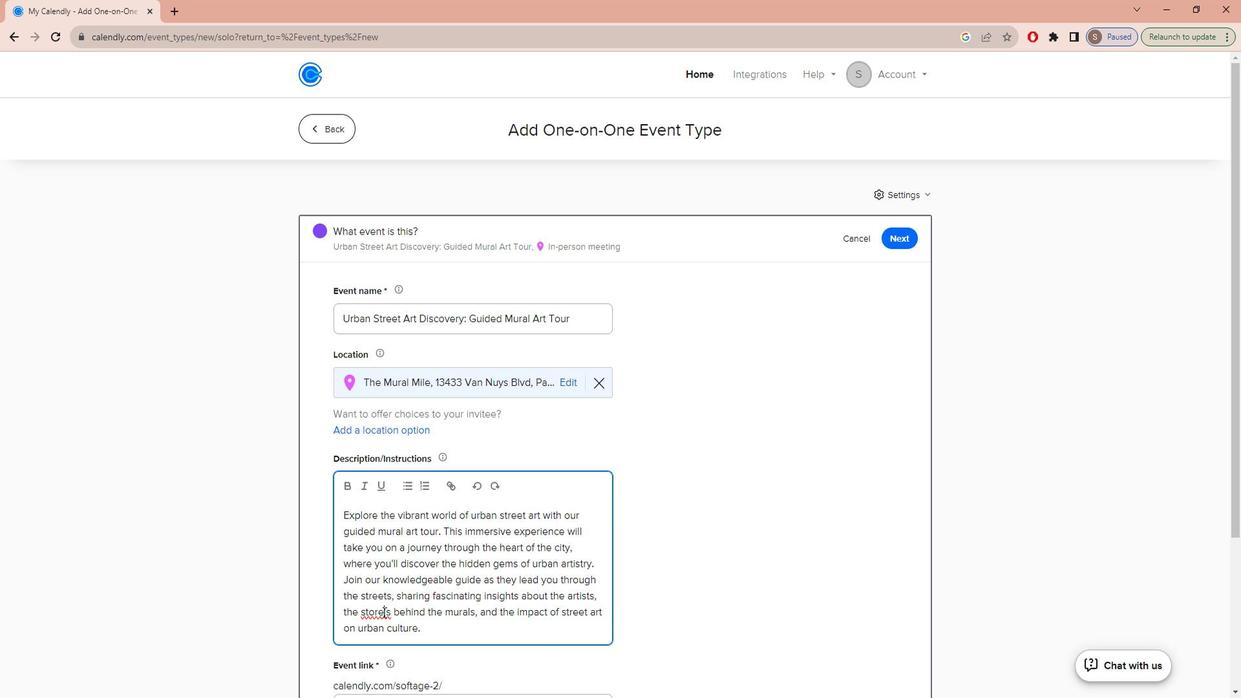 
Action: Key pressed <Key.backspace><Key.right>E
Screenshot: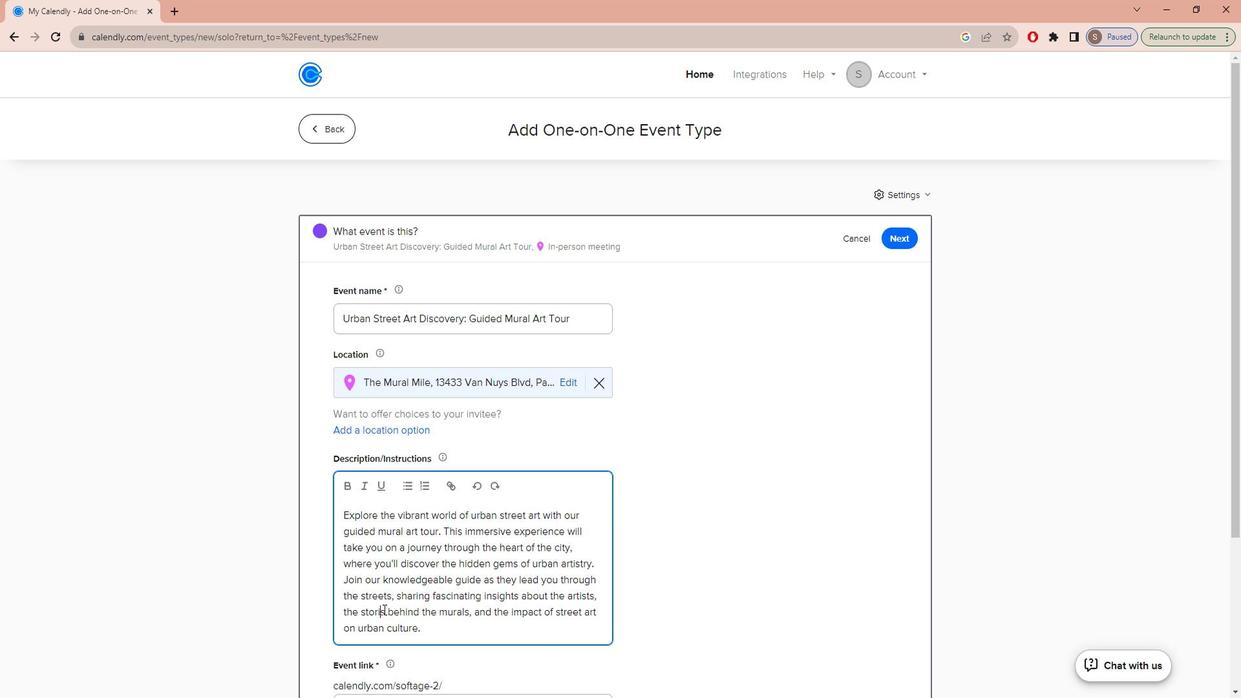 
Action: Mouse moved to (442, 625)
Screenshot: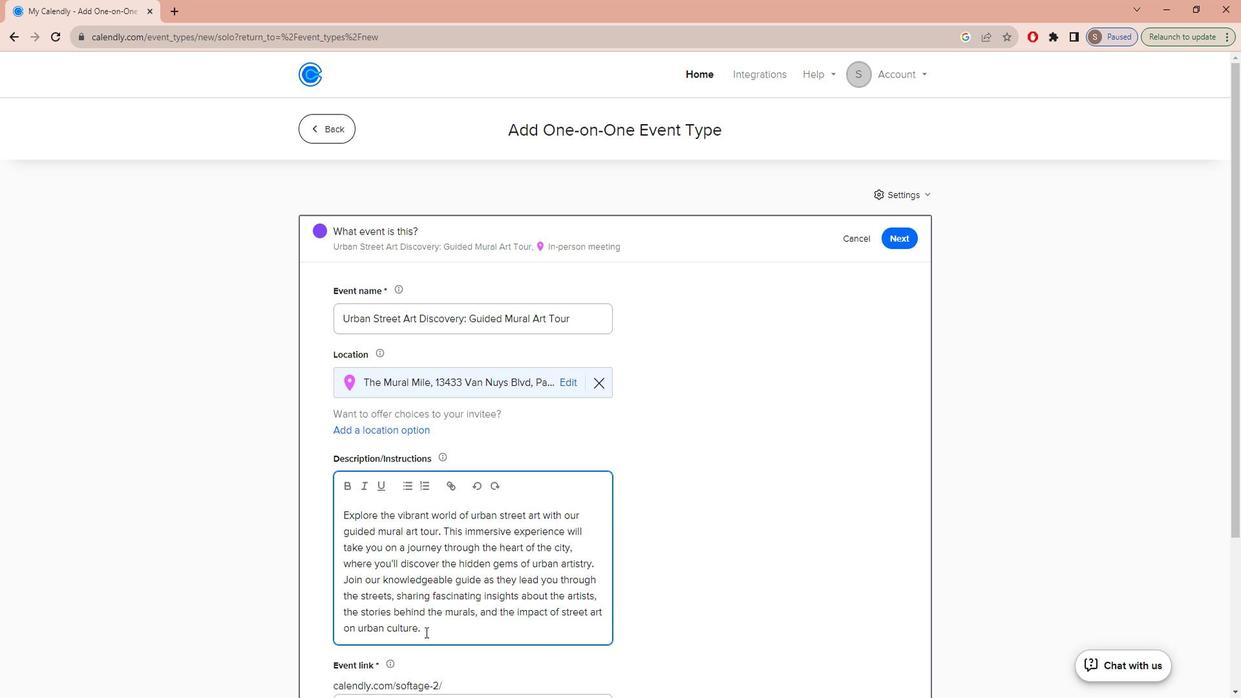 
Action: Mouse pressed left at (442, 625)
Screenshot: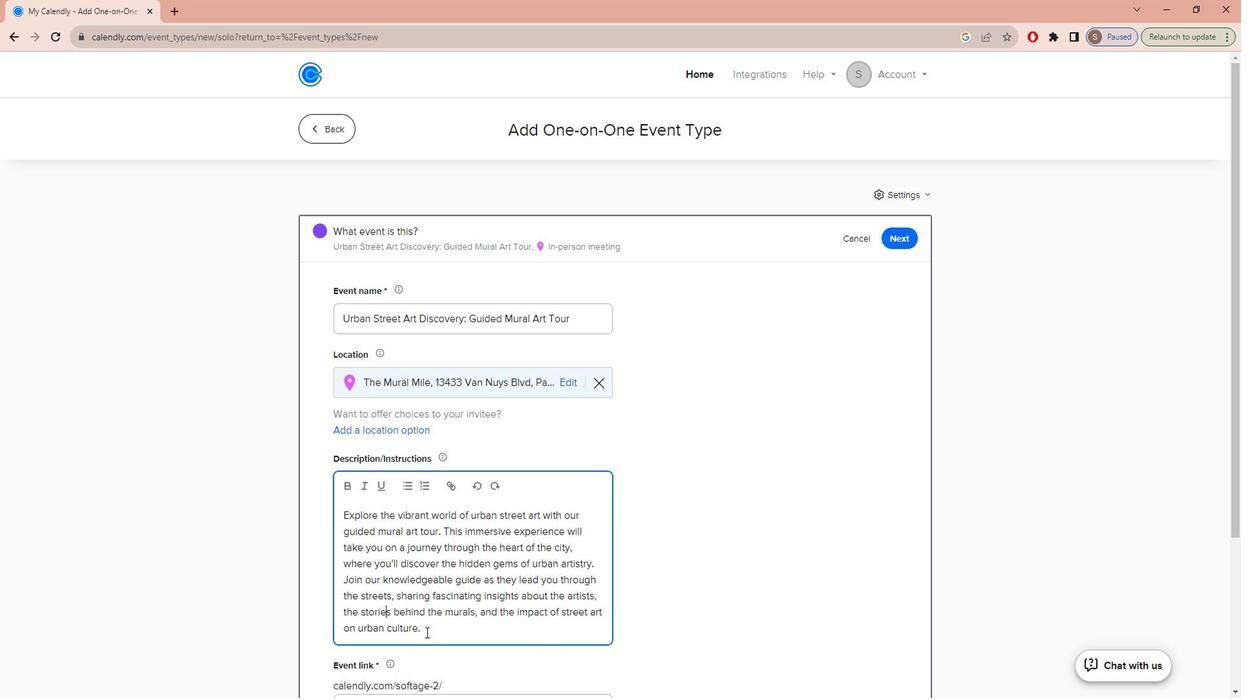 
Action: Mouse moved to (510, 550)
Screenshot: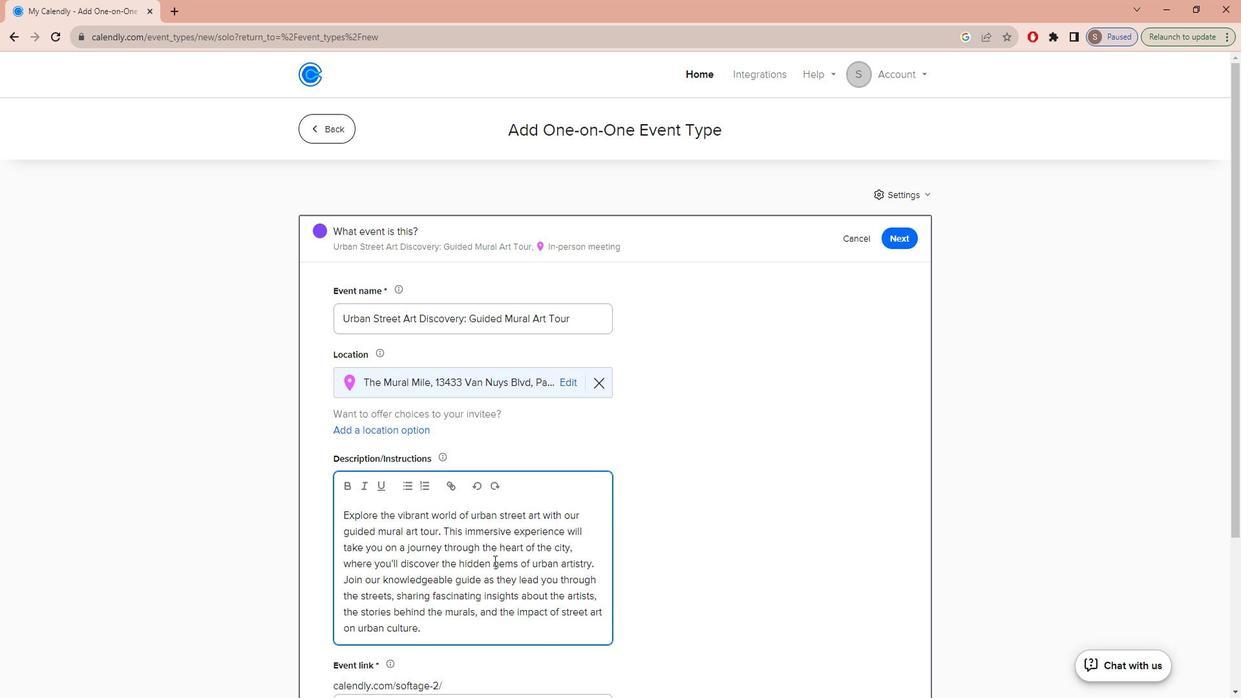 
Action: Mouse scrolled (510, 549) with delta (0, 0)
Screenshot: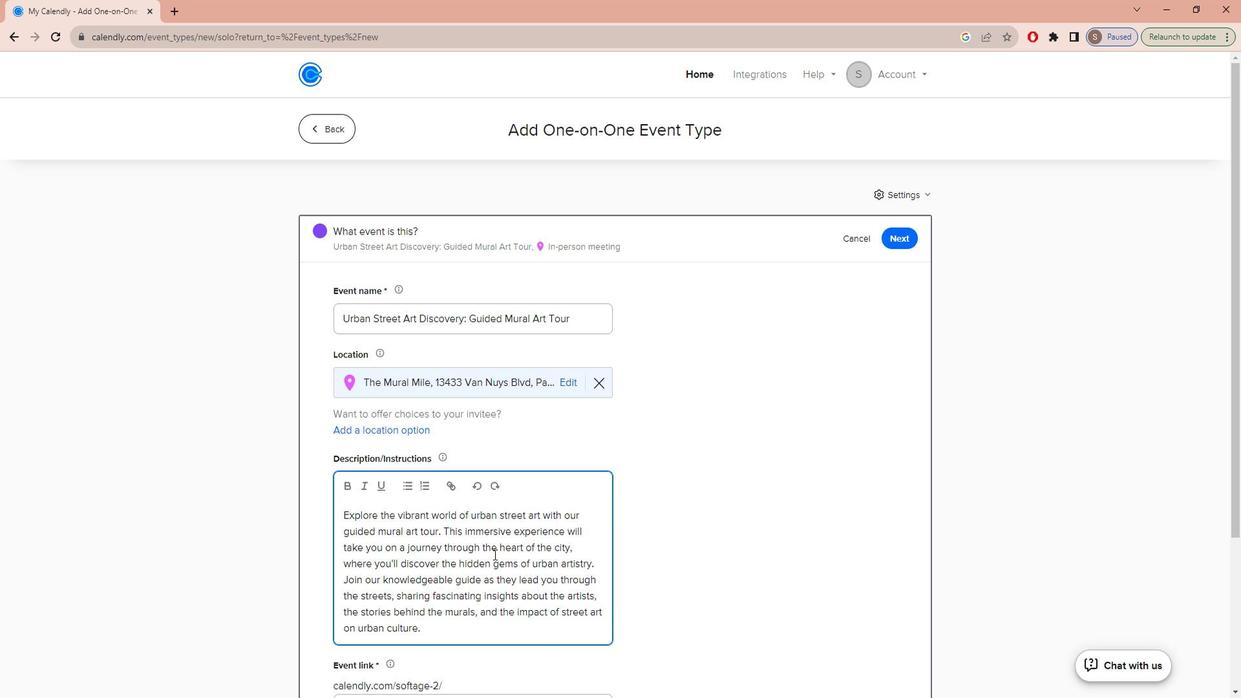 
Action: Mouse scrolled (510, 549) with delta (0, 0)
Screenshot: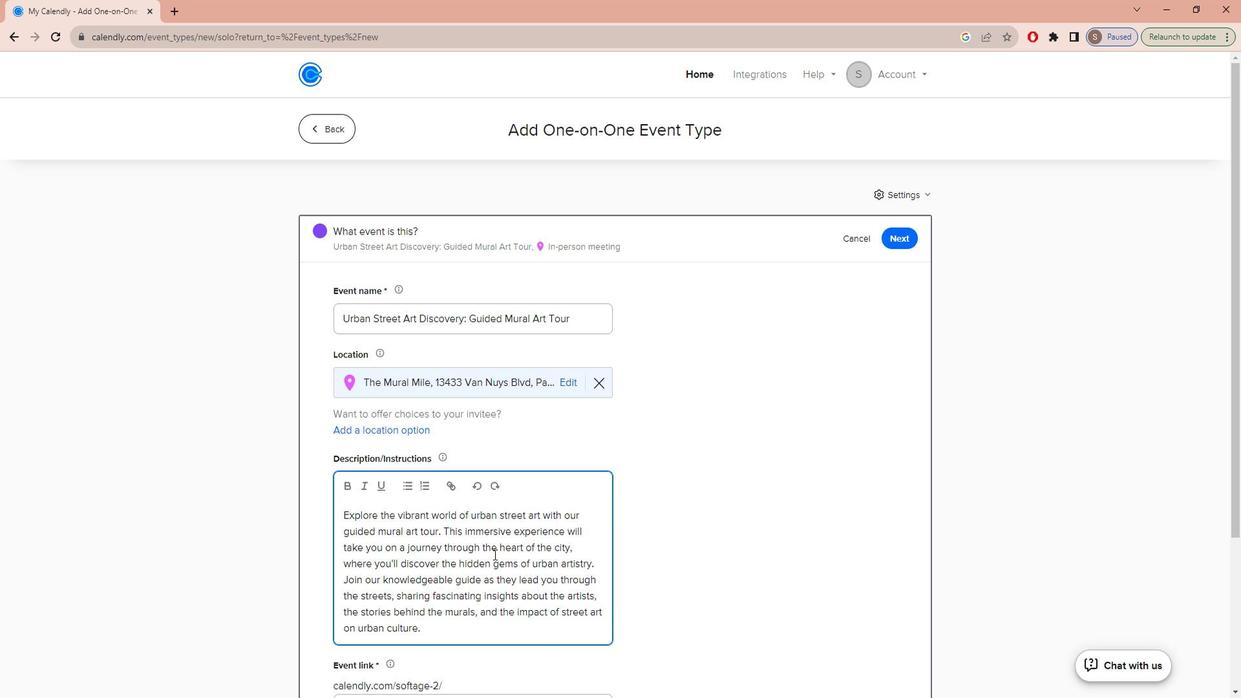 
Action: Mouse moved to (510, 547)
Screenshot: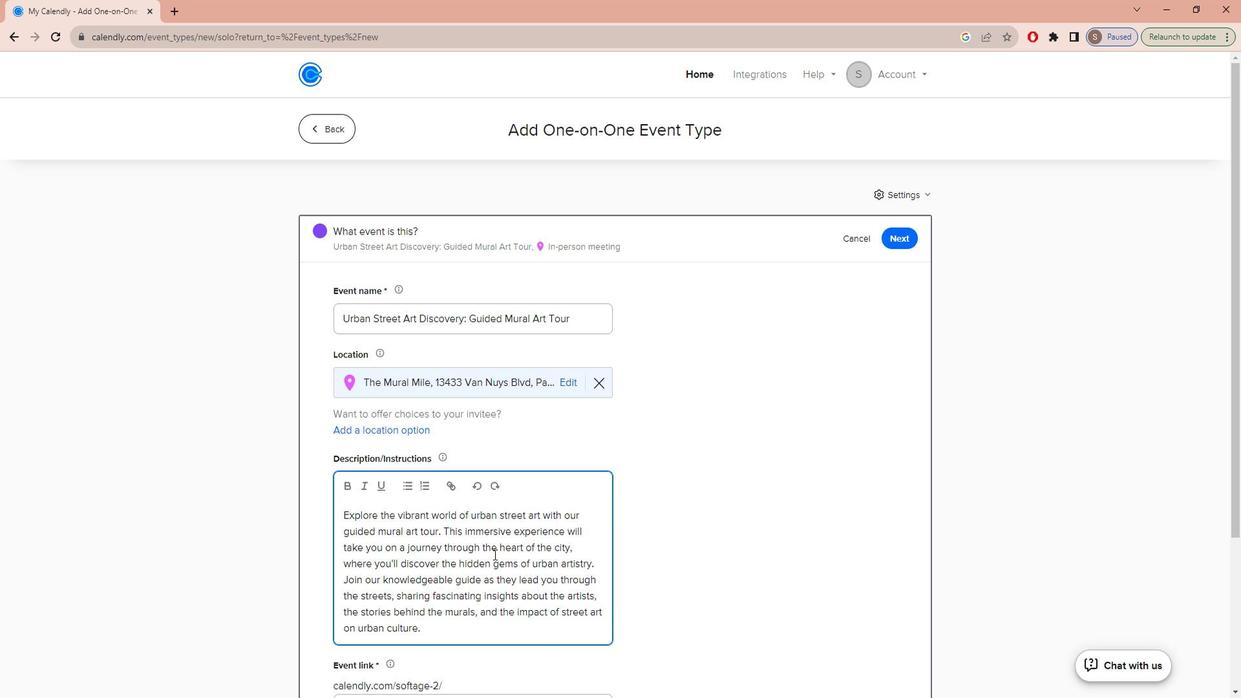 
Action: Mouse scrolled (510, 546) with delta (0, 0)
Screenshot: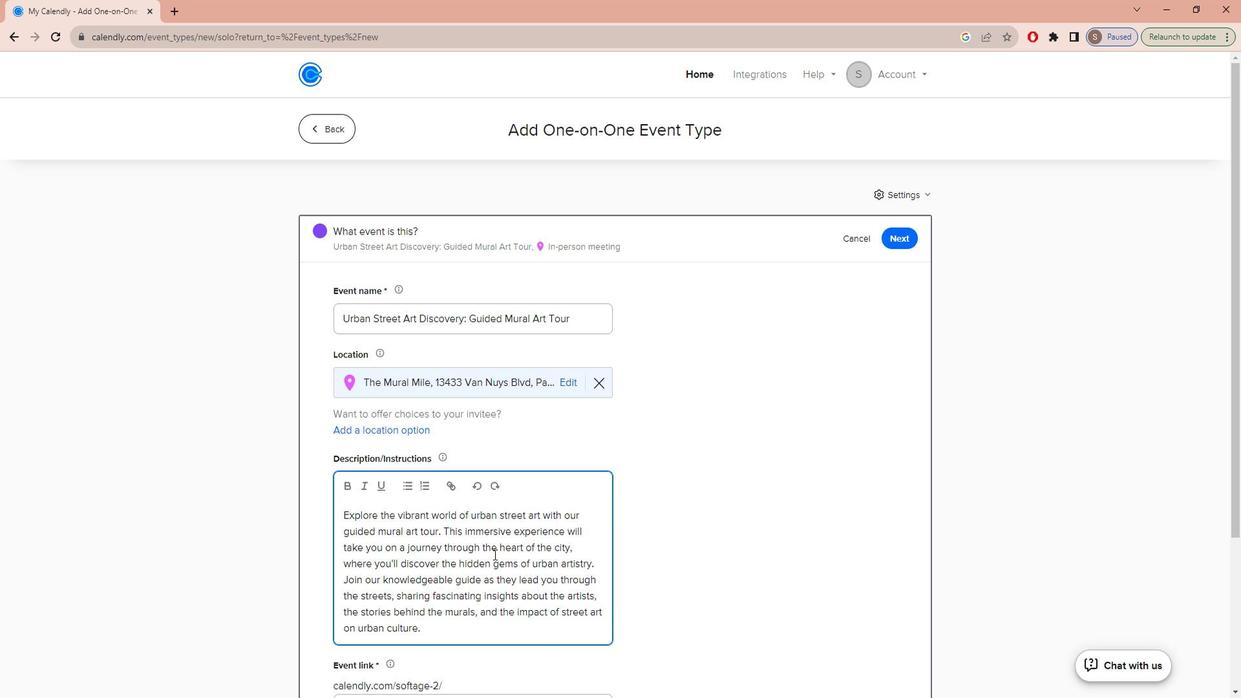 
Action: Mouse moved to (510, 543)
Screenshot: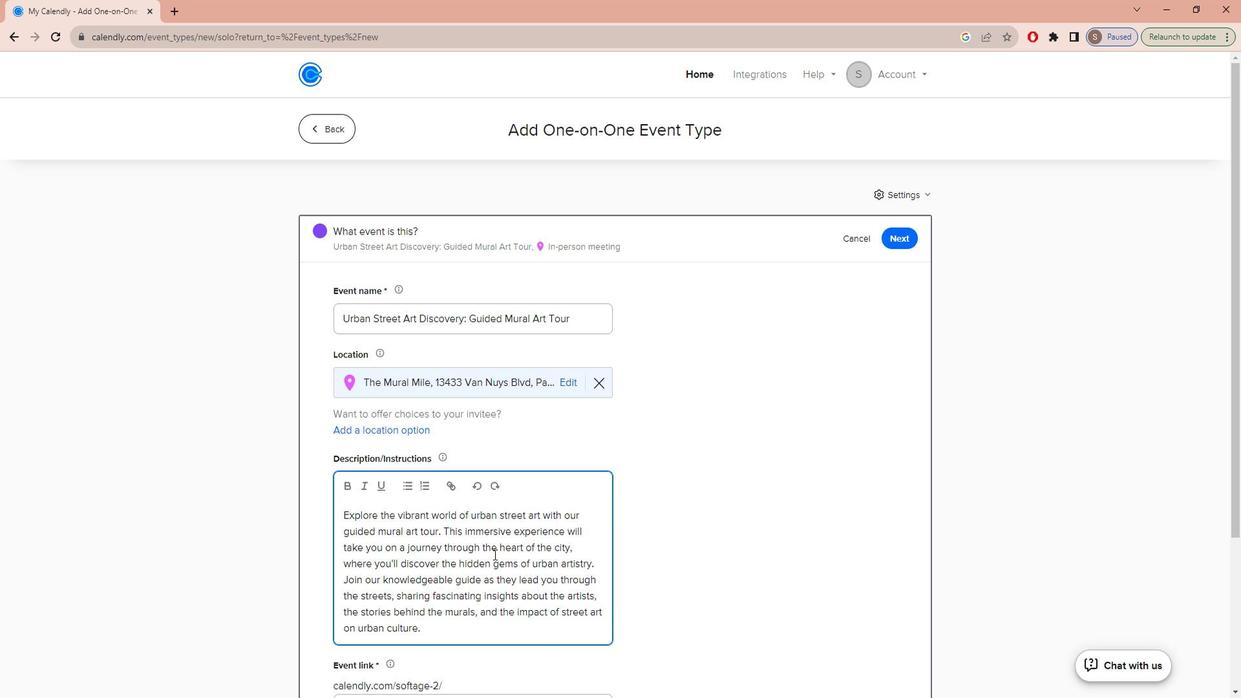 
Action: Mouse scrolled (510, 543) with delta (0, 0)
Screenshot: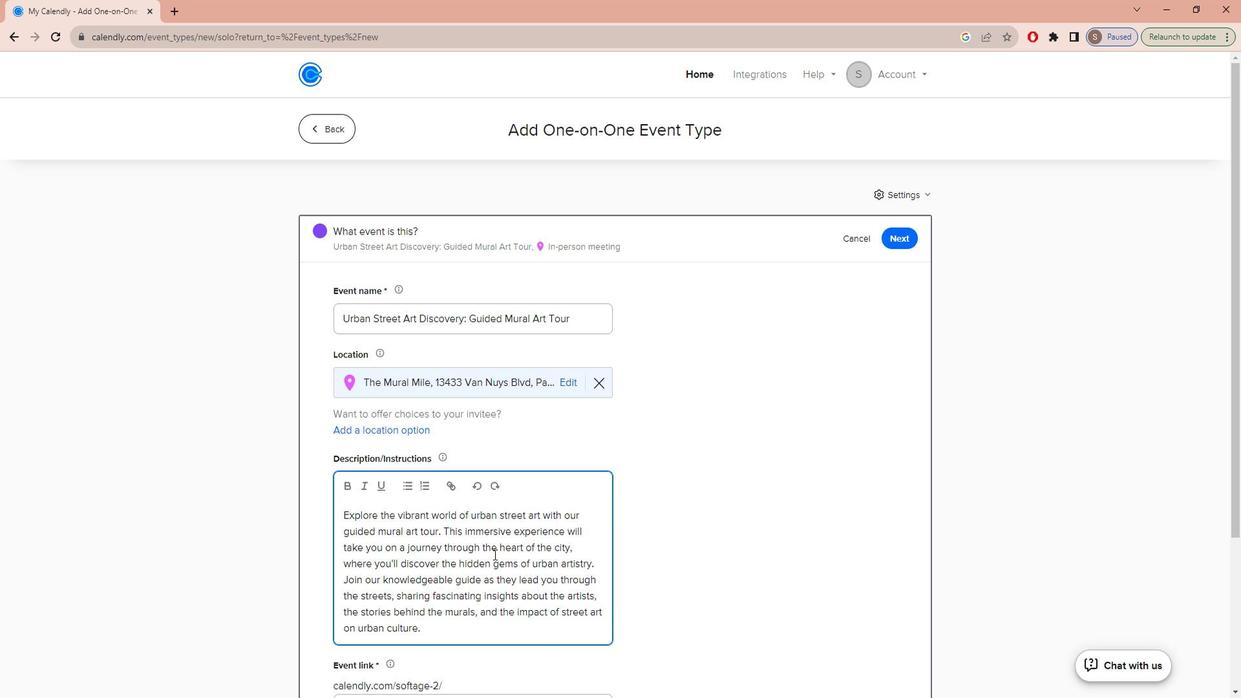 
Action: Mouse moved to (508, 530)
Screenshot: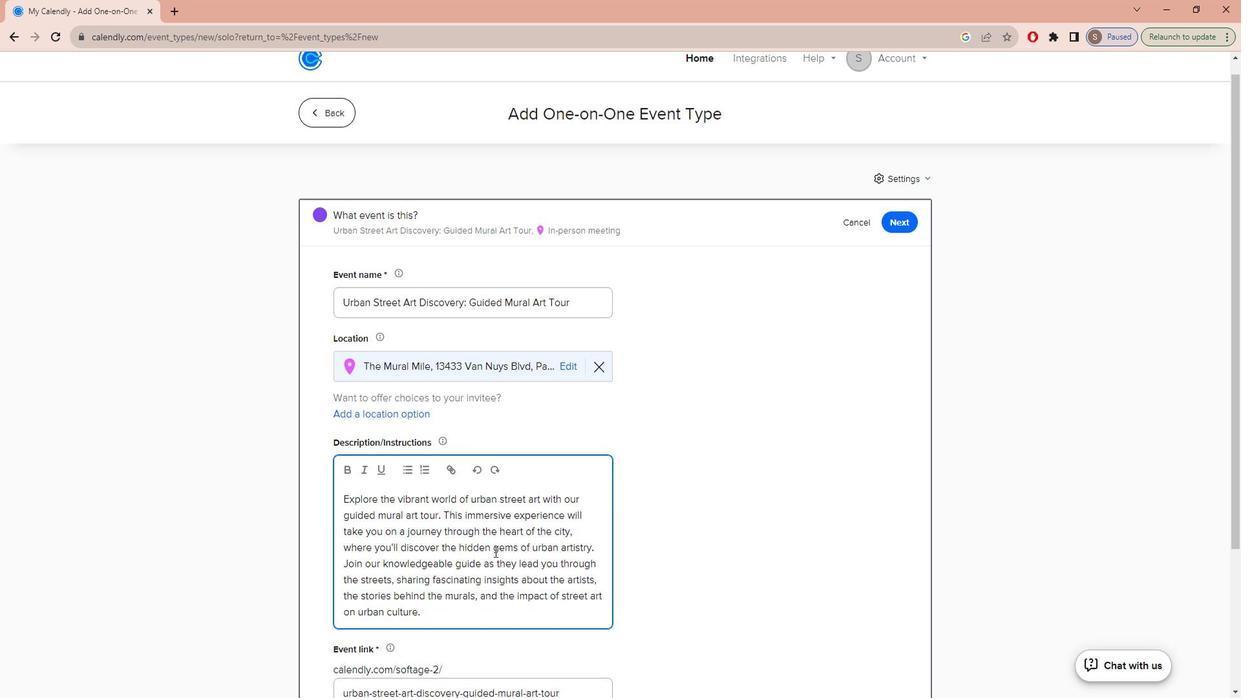 
Action: Mouse scrolled (508, 529) with delta (0, 0)
Screenshot: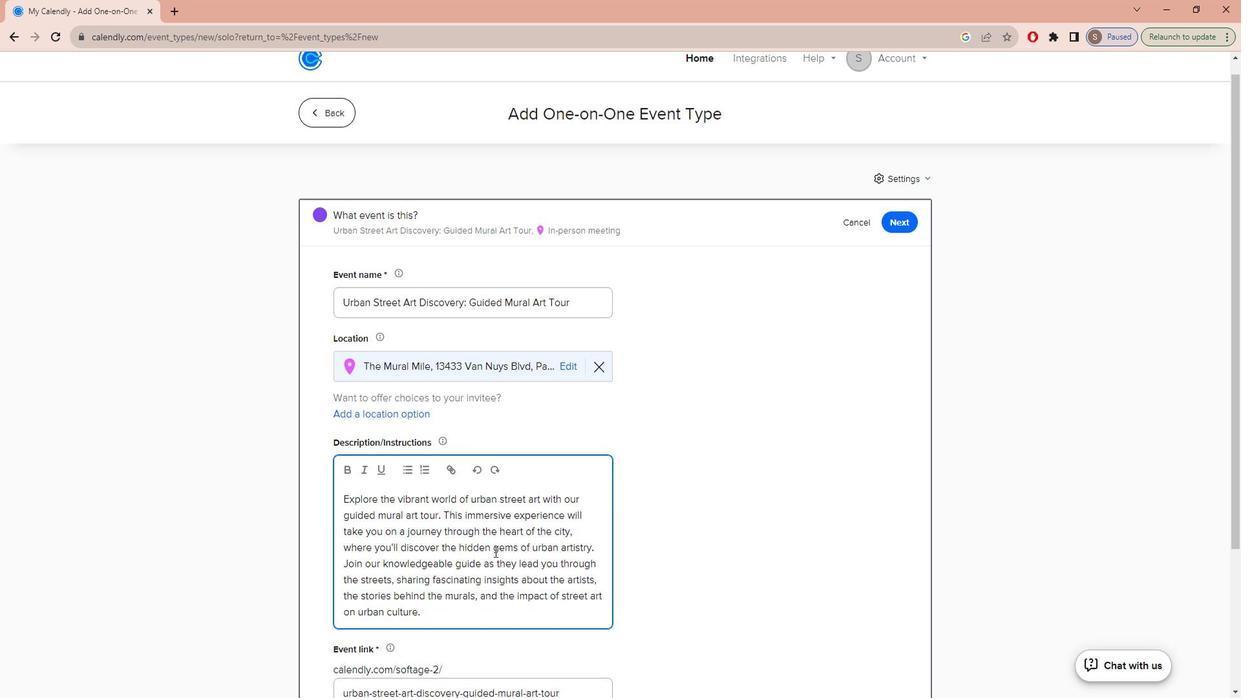 
Action: Mouse moved to (524, 482)
Screenshot: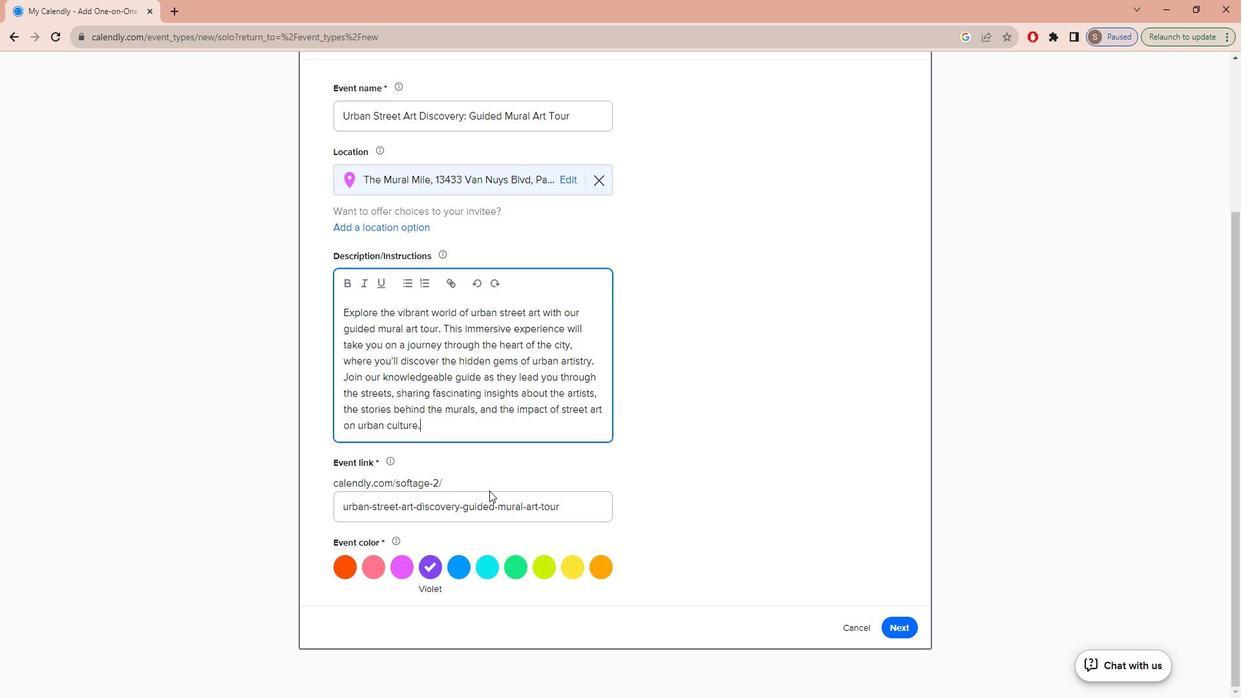 
Action: Mouse scrolled (524, 482) with delta (0, 0)
Screenshot: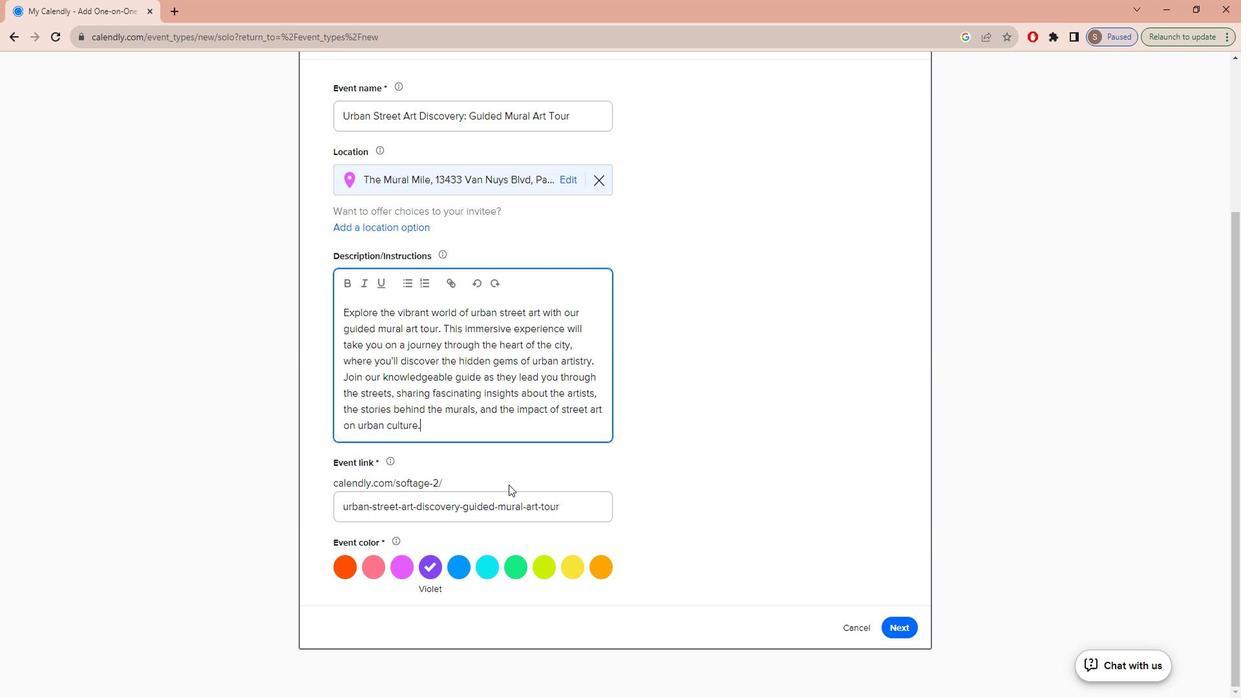 
Action: Mouse moved to (565, 561)
Screenshot: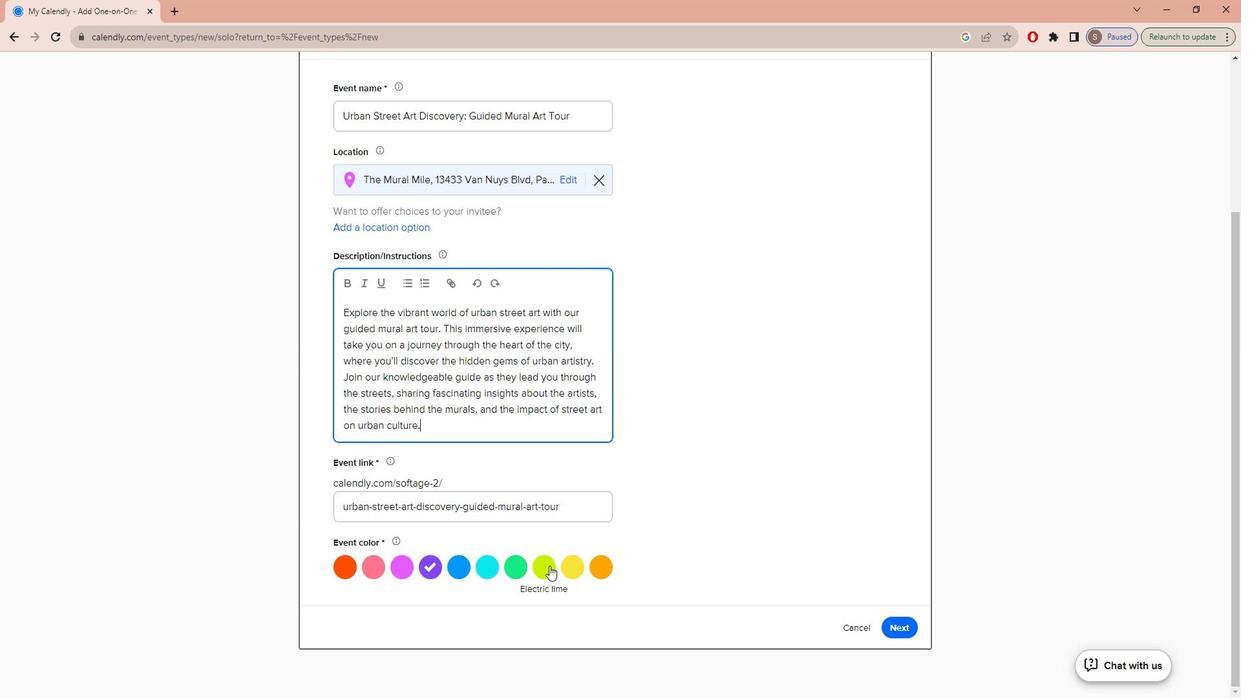 
Action: Mouse pressed left at (565, 561)
Screenshot: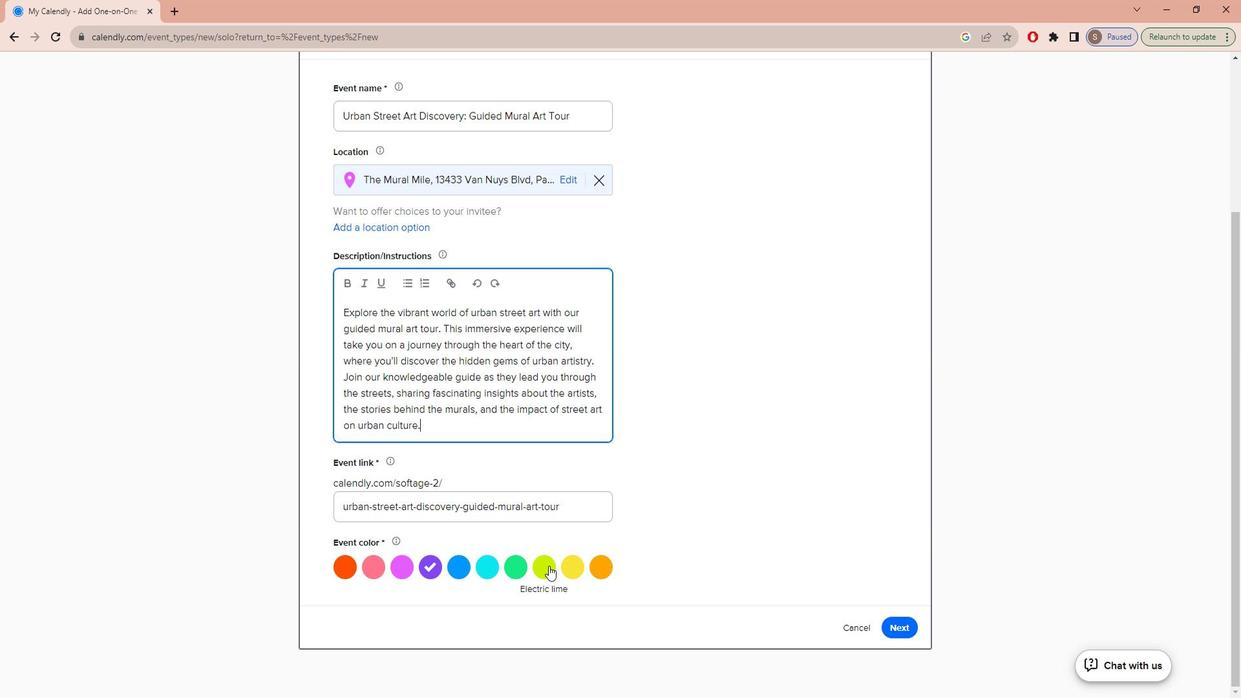 
Action: Mouse moved to (912, 615)
Screenshot: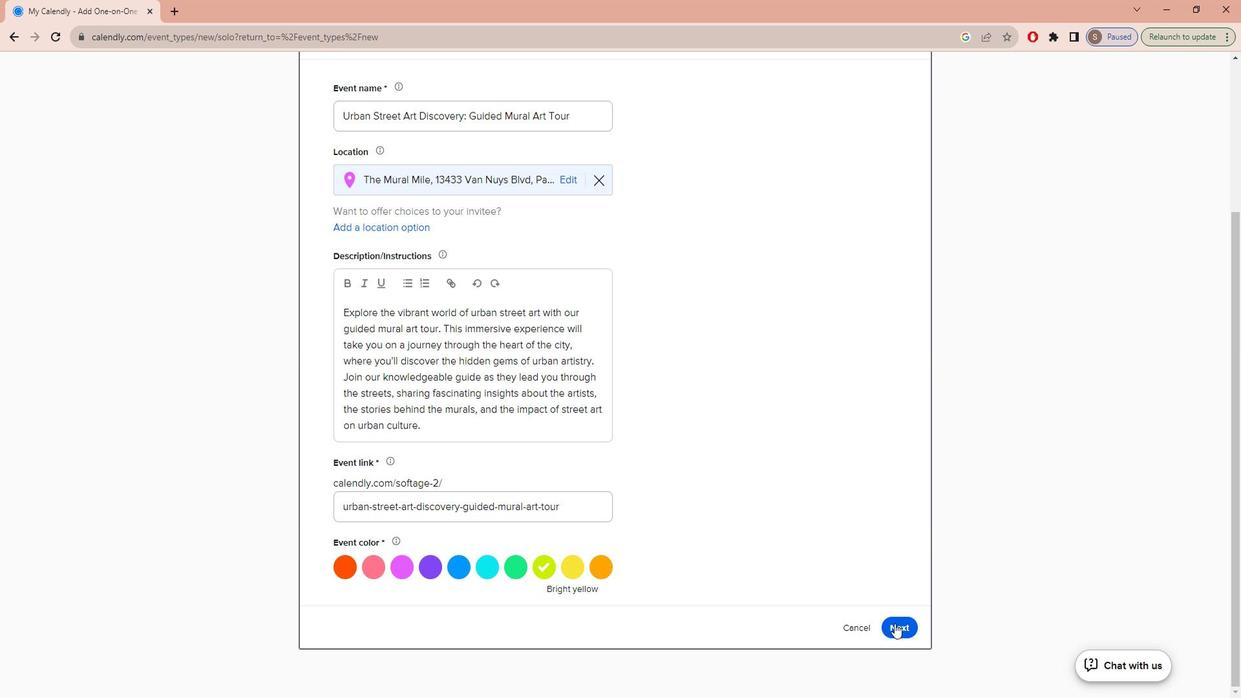 
Action: Mouse pressed left at (912, 615)
Screenshot: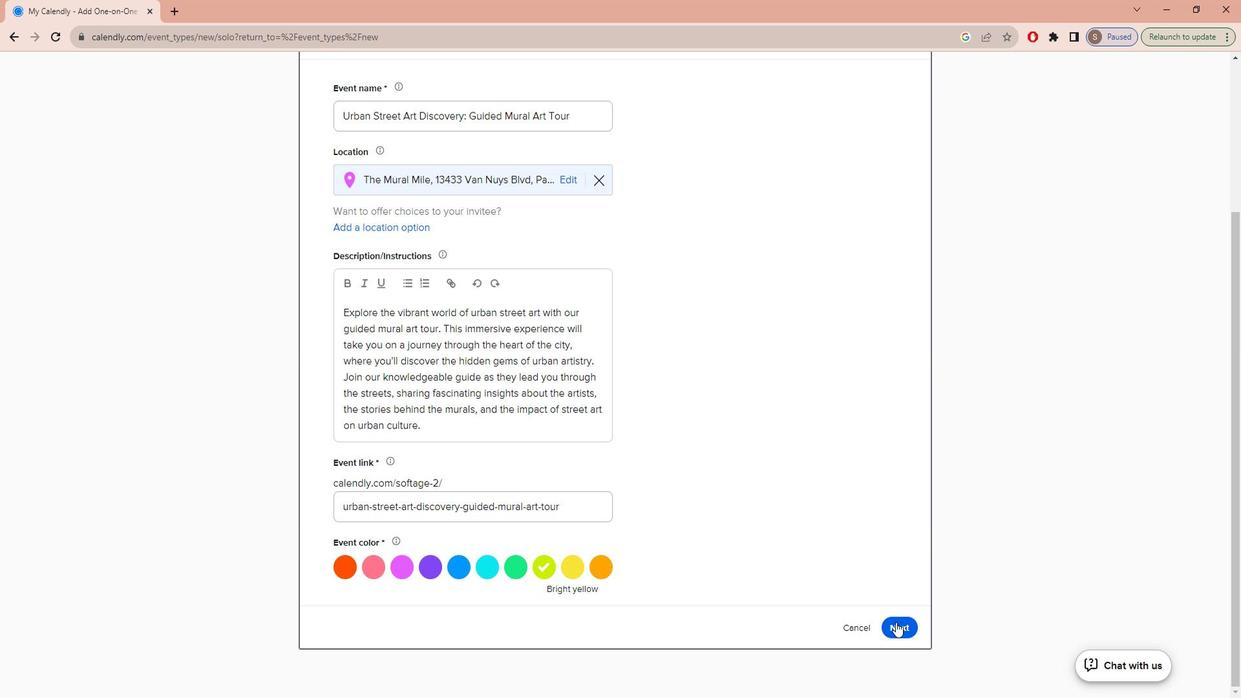 
Action: Mouse moved to (532, 358)
Screenshot: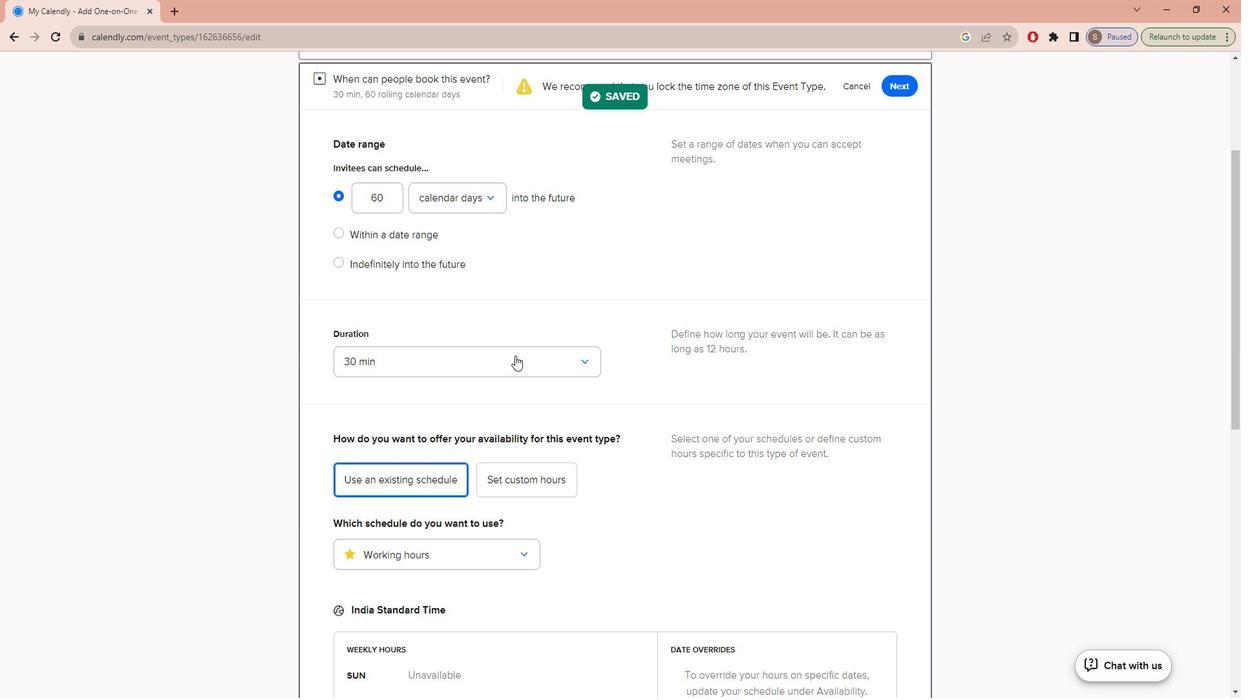 
Action: Mouse pressed left at (532, 358)
Screenshot: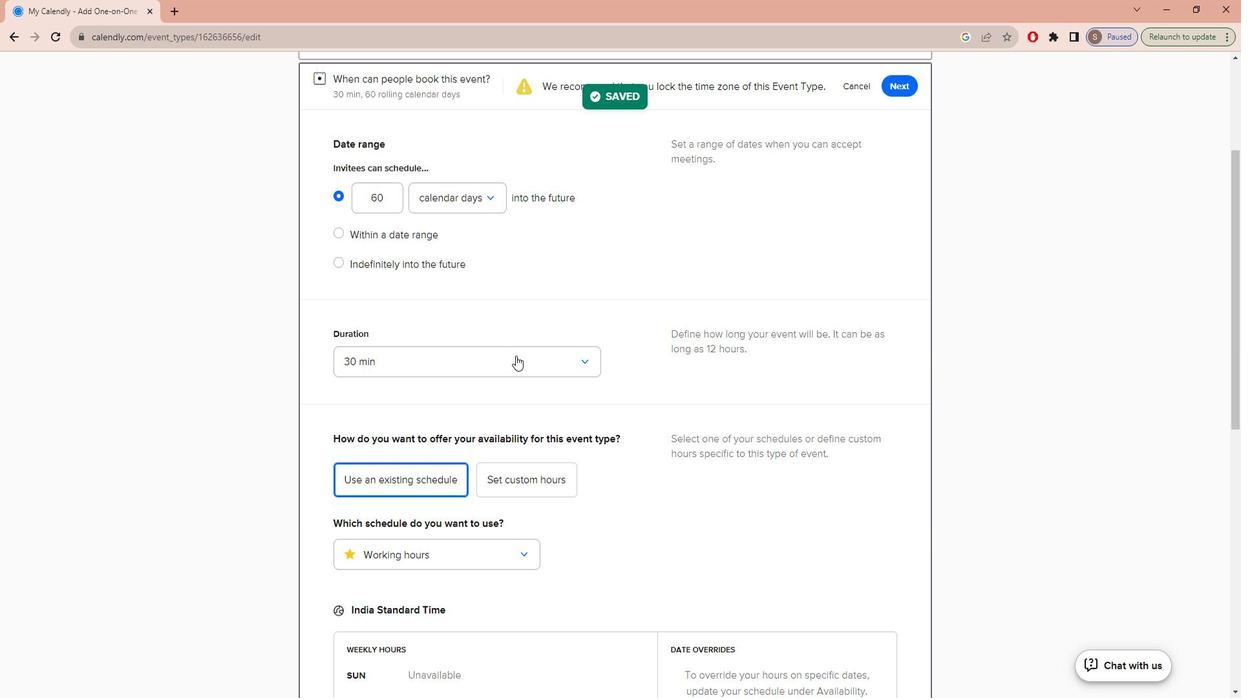 
Action: Mouse moved to (489, 497)
Screenshot: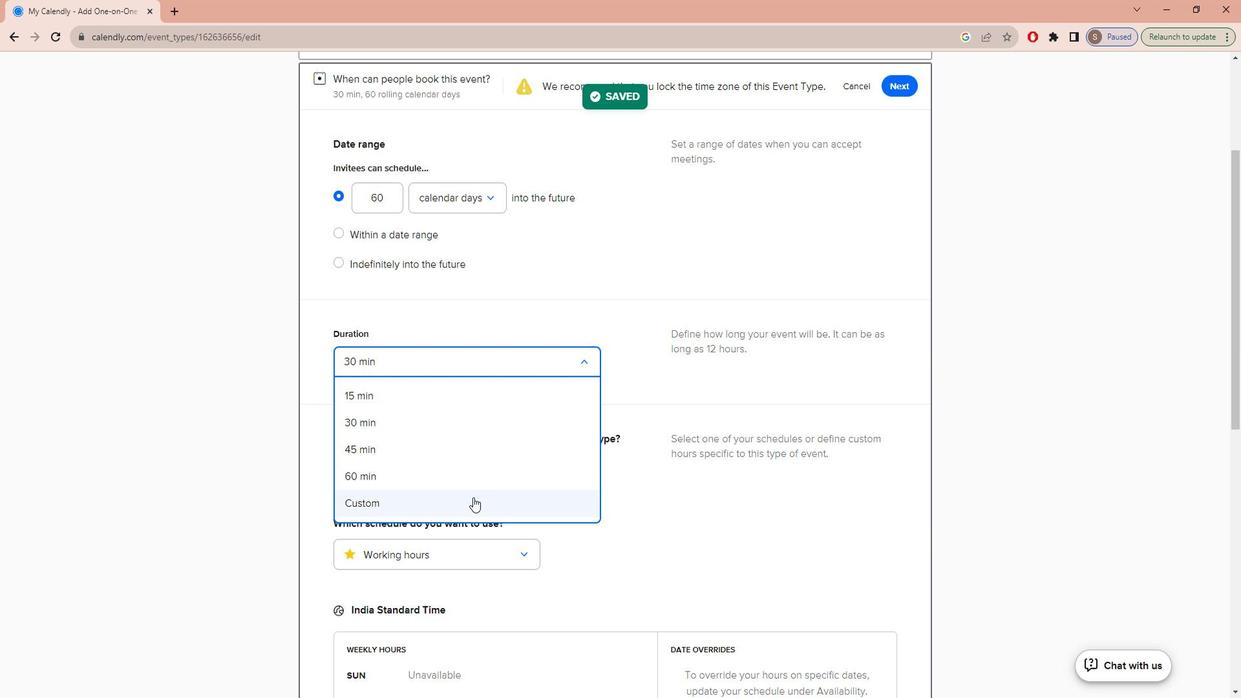 
Action: Mouse pressed left at (489, 497)
Screenshot: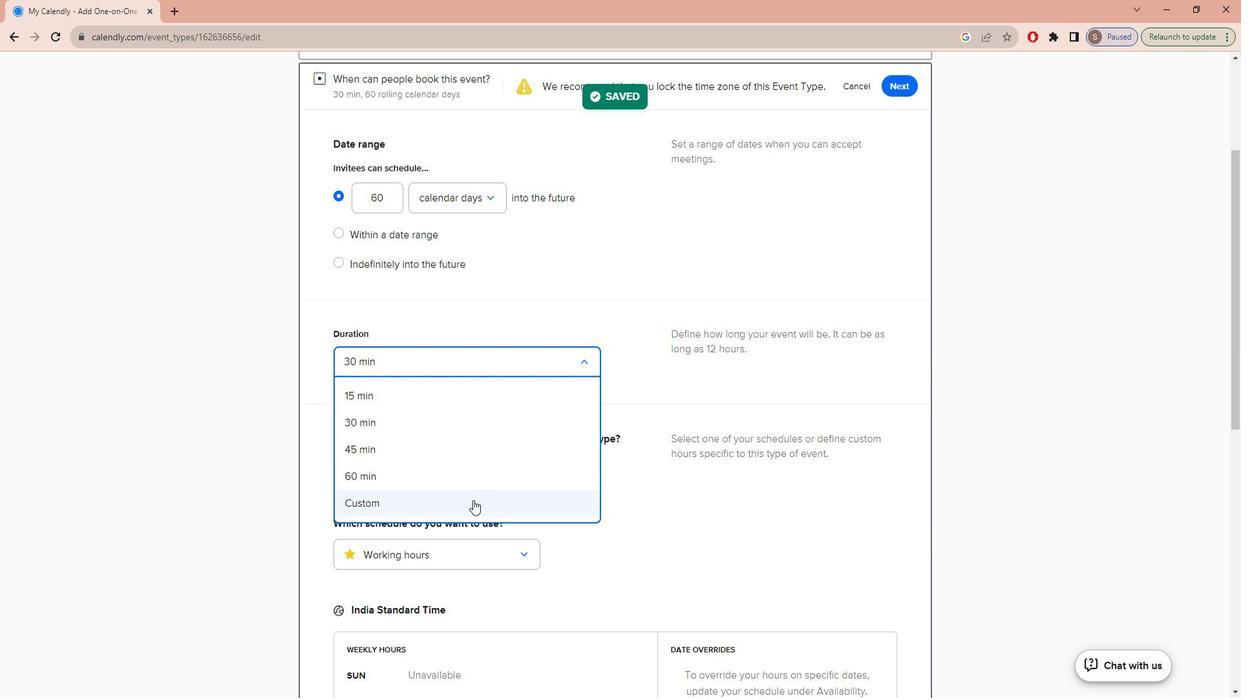 
Action: Mouse moved to (440, 399)
Screenshot: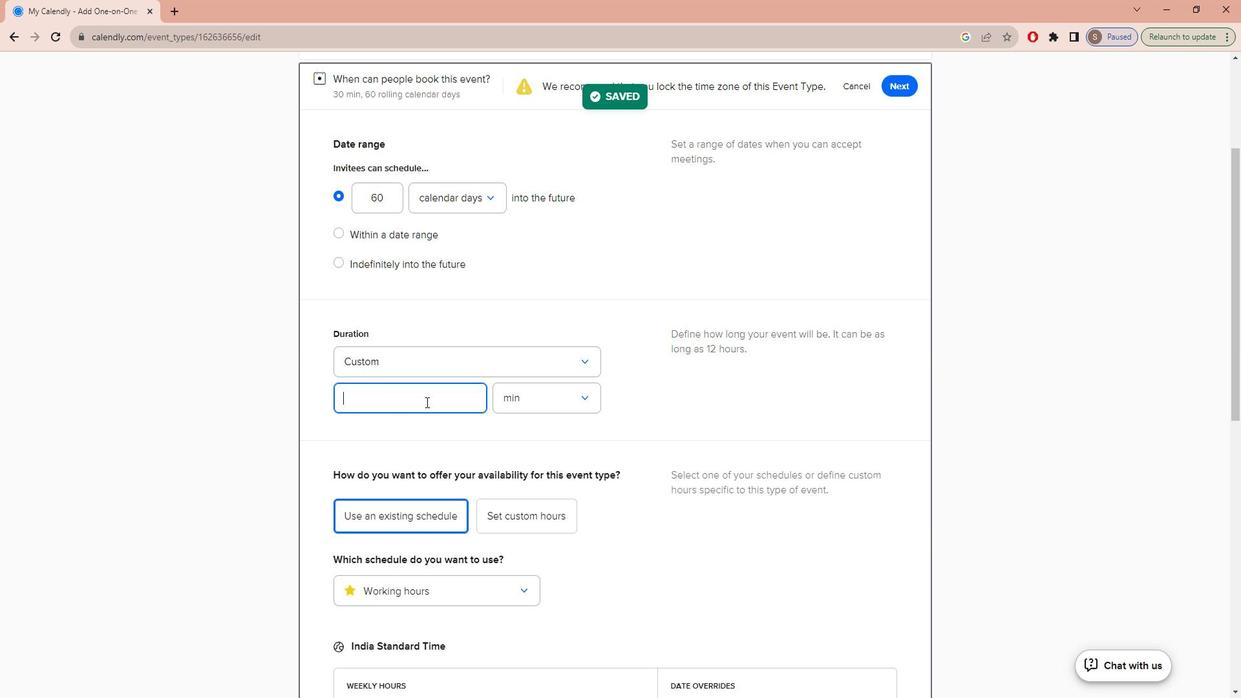 
Action: Key pressed 4
Screenshot: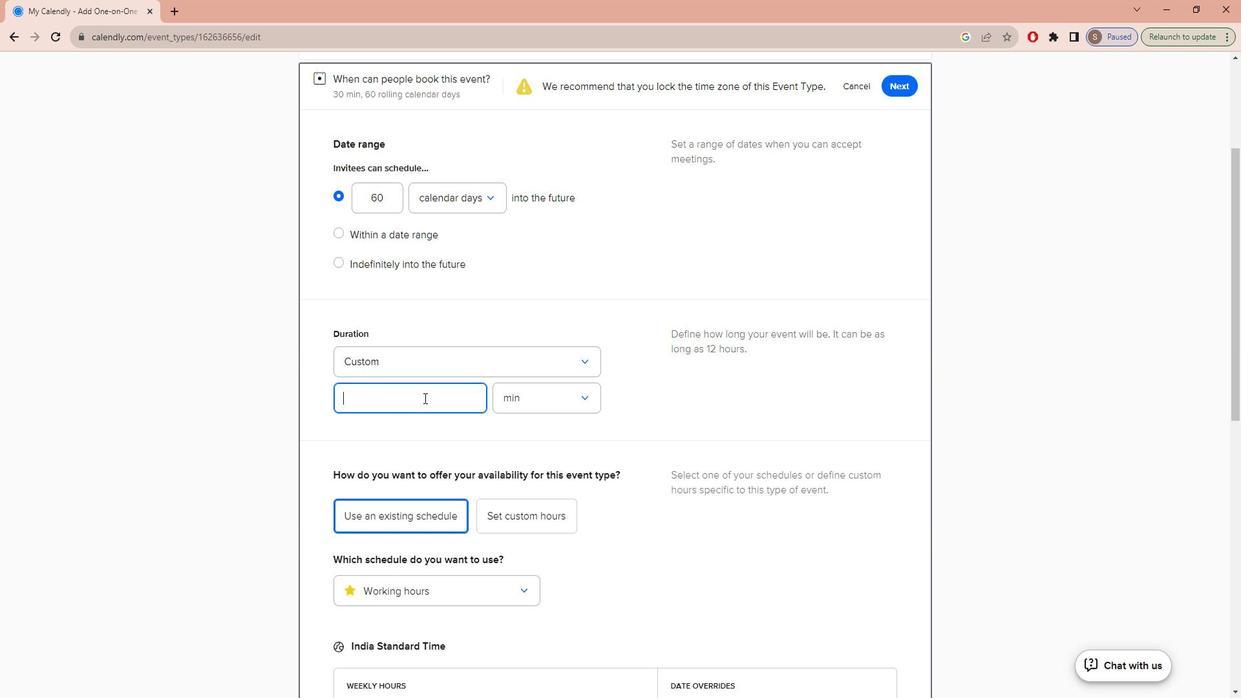 
Action: Mouse moved to (539, 400)
Screenshot: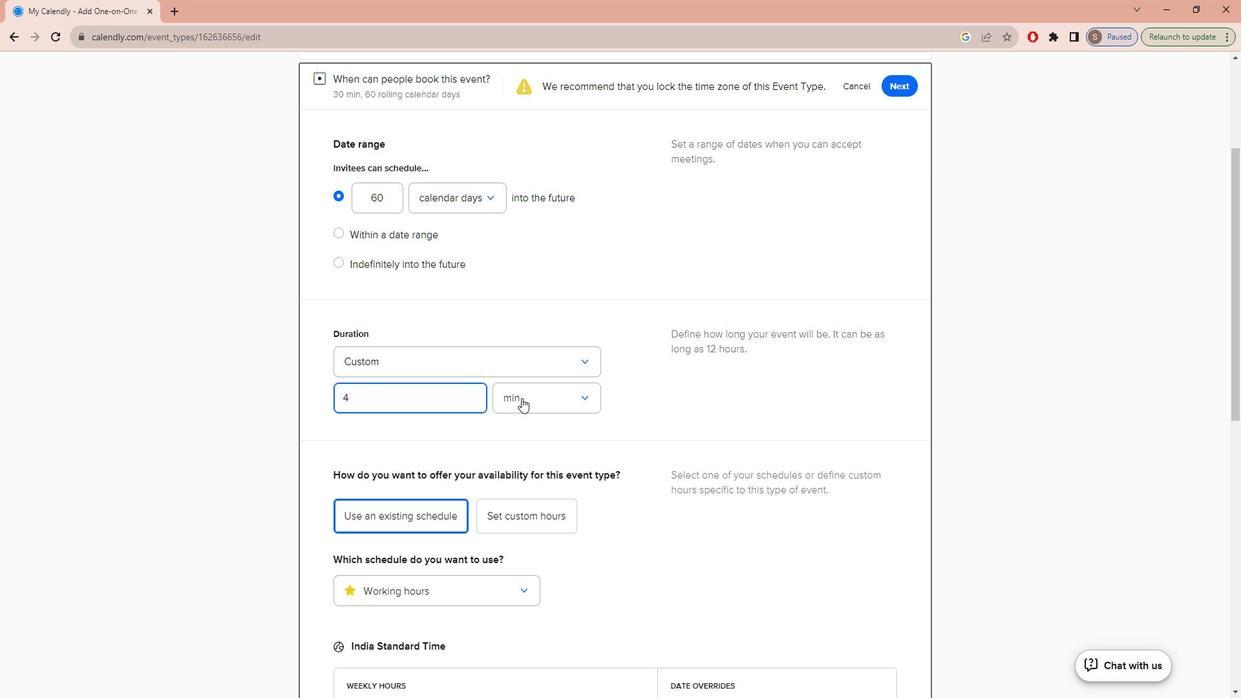 
Action: Mouse pressed left at (539, 400)
Screenshot: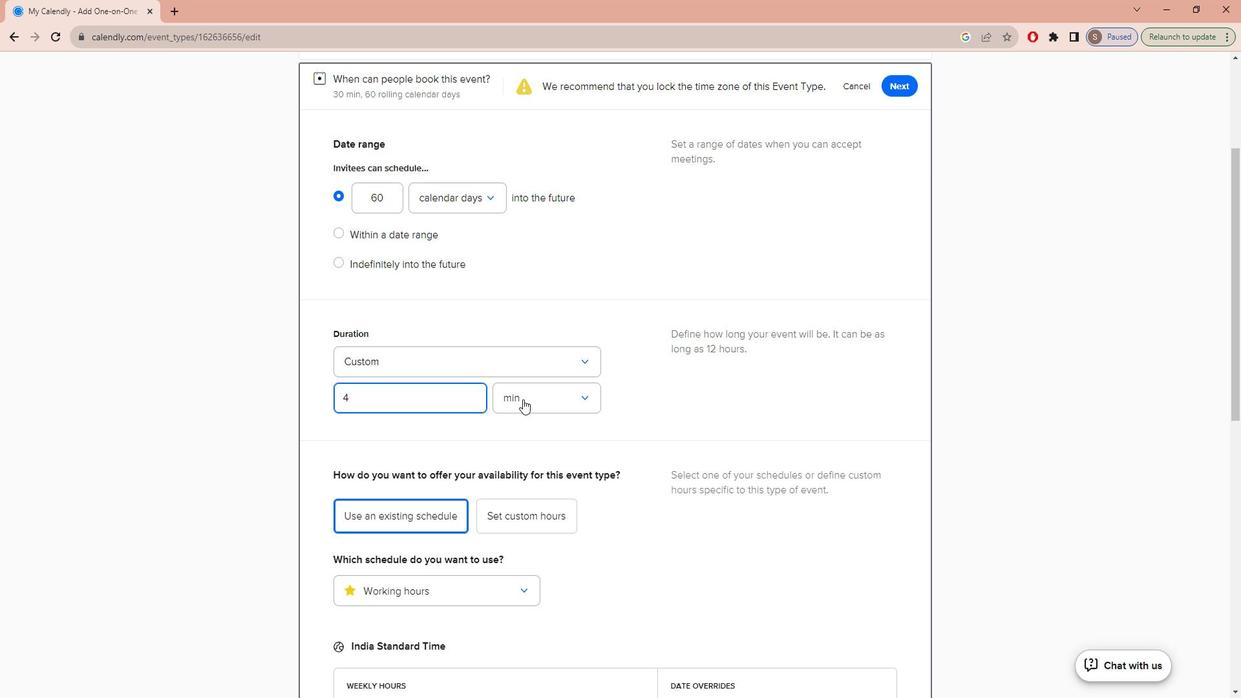 
Action: Mouse moved to (534, 447)
Screenshot: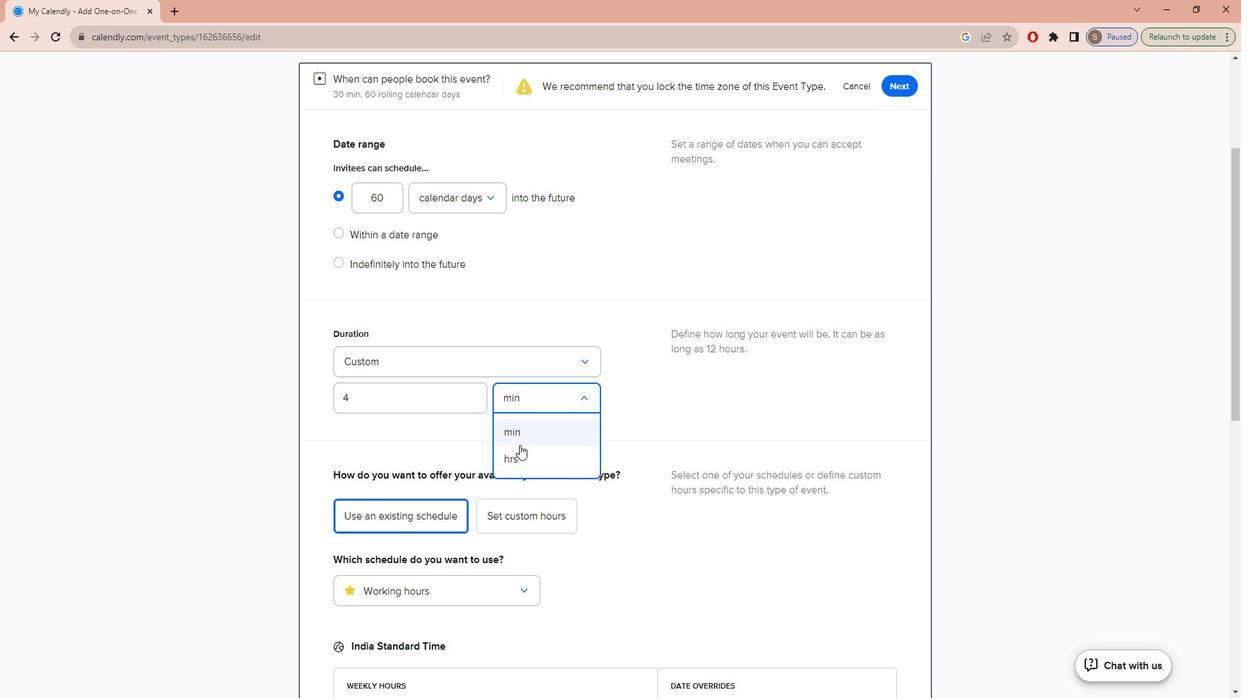 
Action: Mouse pressed left at (534, 447)
Screenshot: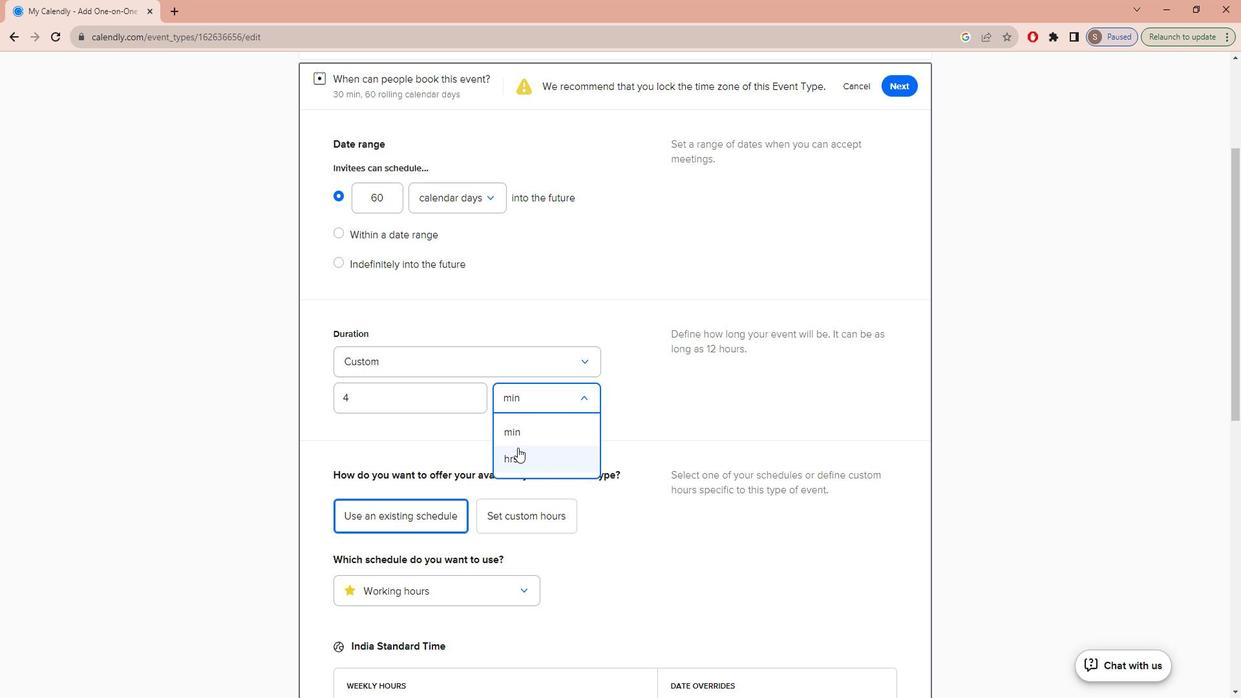 
Action: Mouse moved to (737, 321)
Screenshot: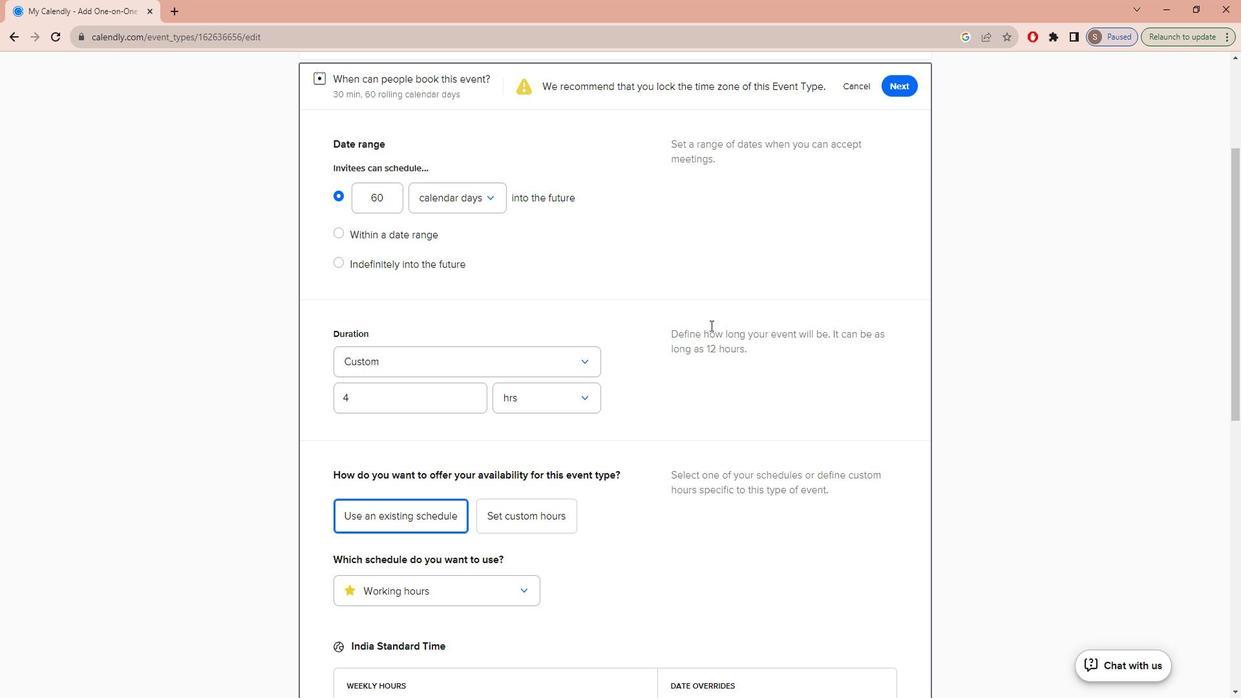 
Action: Mouse scrolled (737, 321) with delta (0, 0)
Screenshot: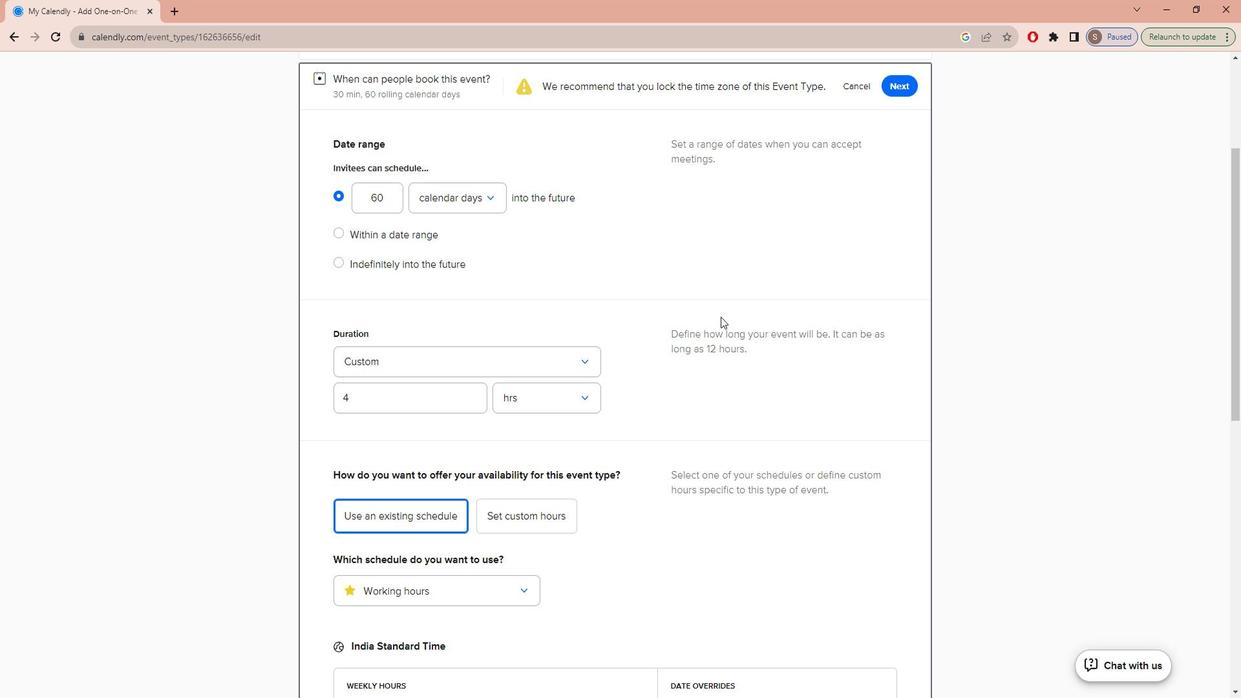 
Action: Mouse scrolled (737, 321) with delta (0, 0)
Screenshot: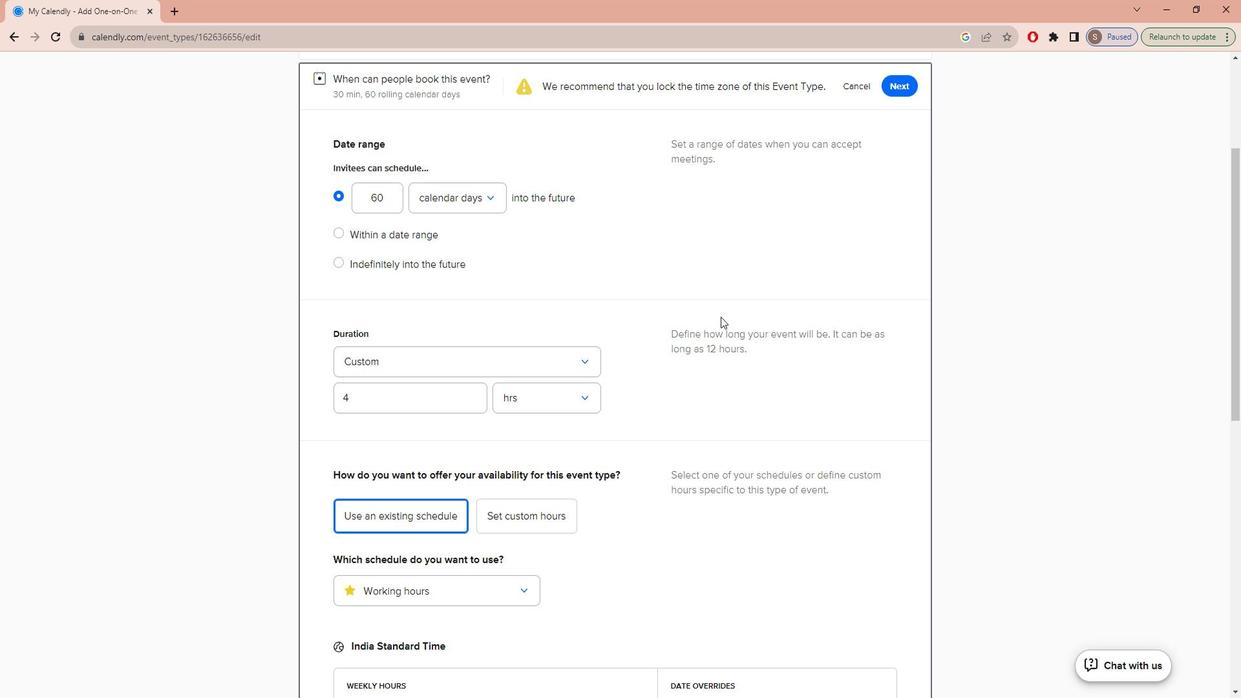 
Action: Mouse scrolled (737, 321) with delta (0, 0)
Screenshot: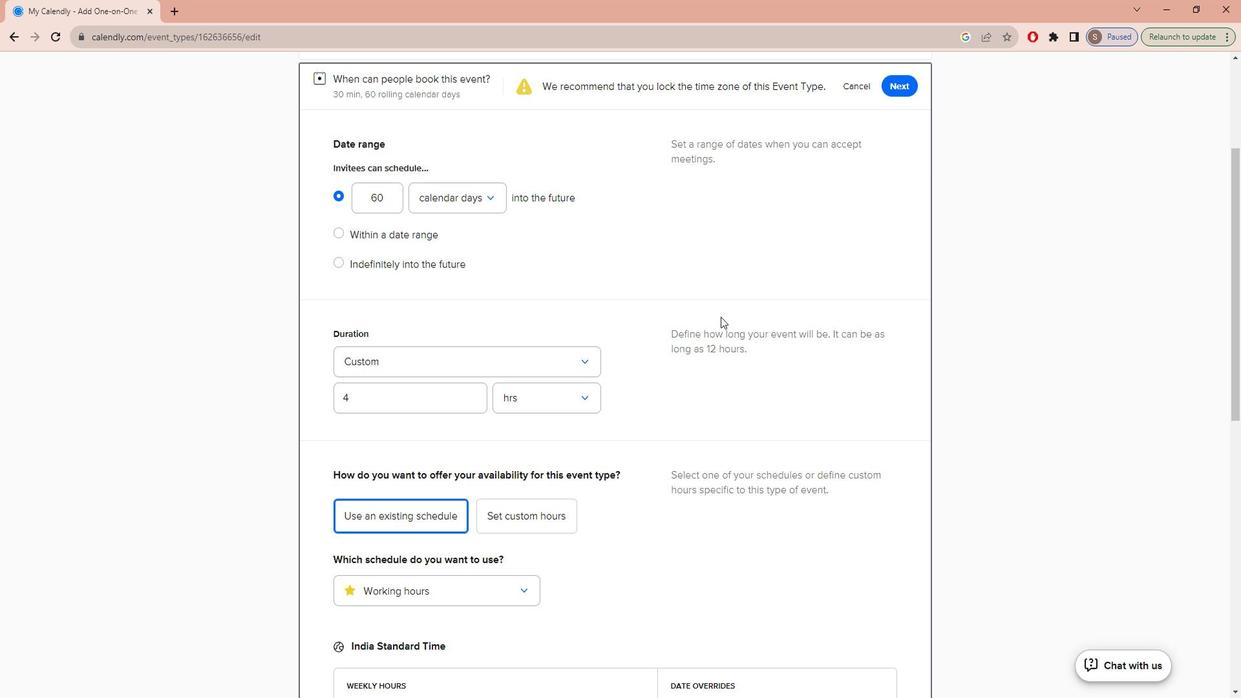 
Action: Mouse moved to (911, 279)
Screenshot: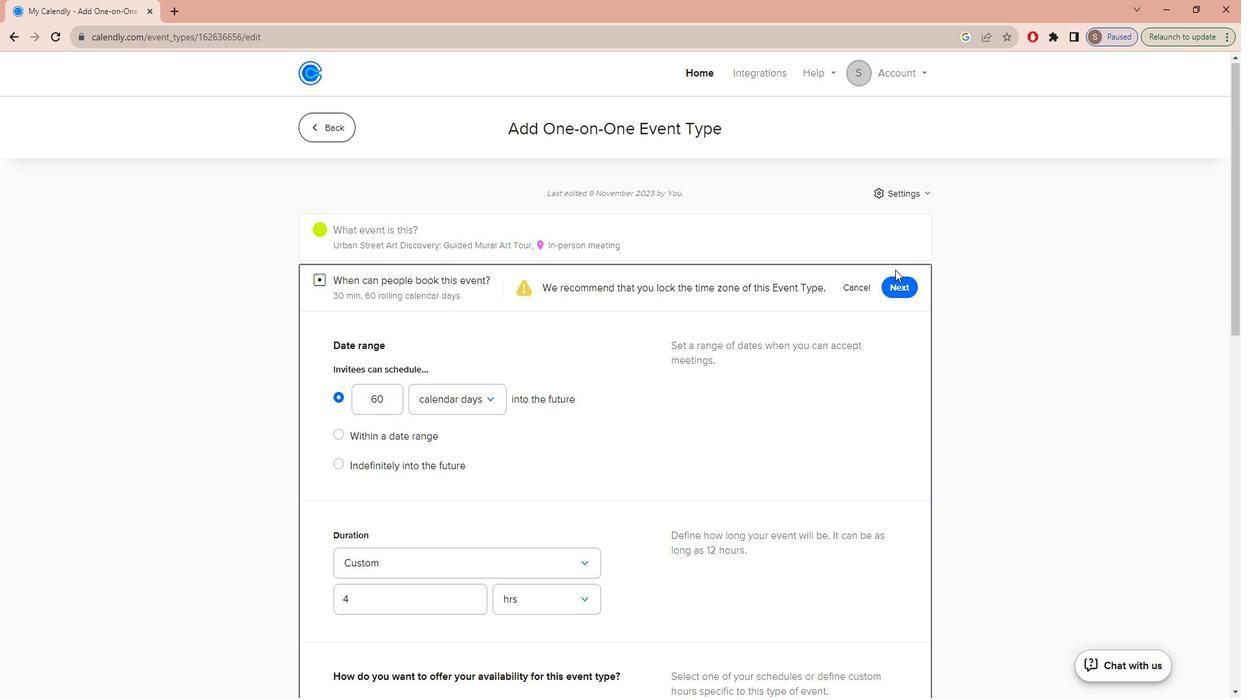 
Action: Mouse pressed left at (911, 279)
Screenshot: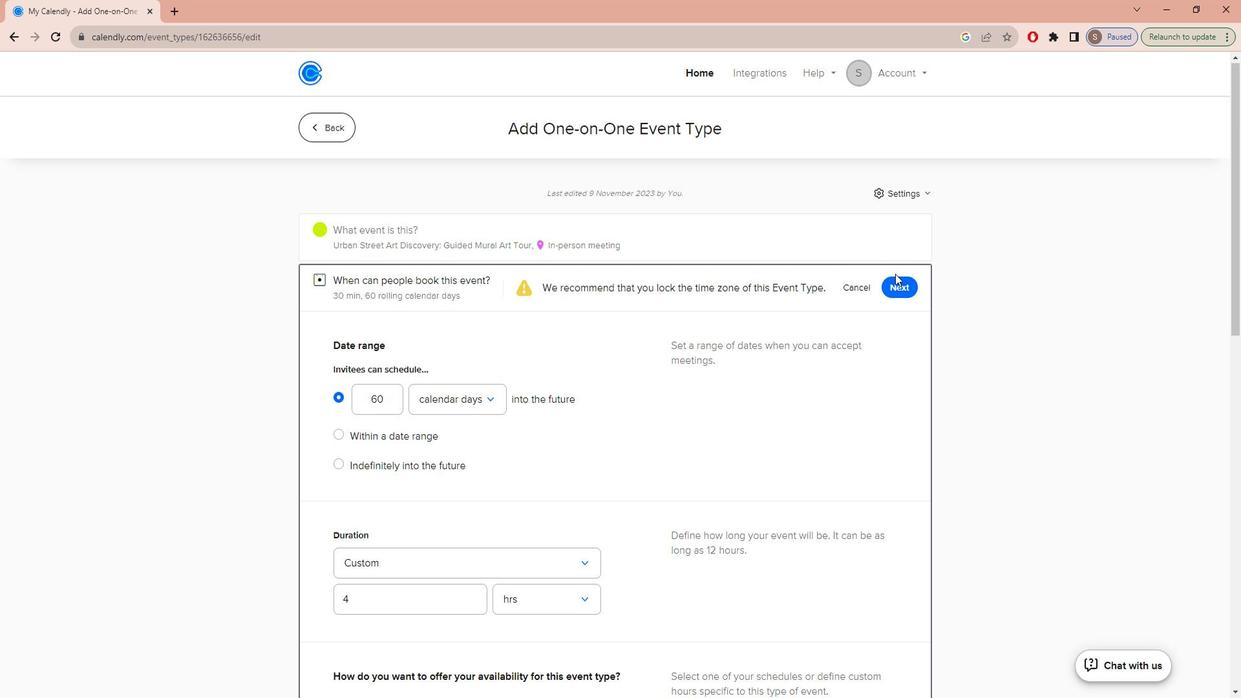 
Action: Mouse moved to (911, 288)
Screenshot: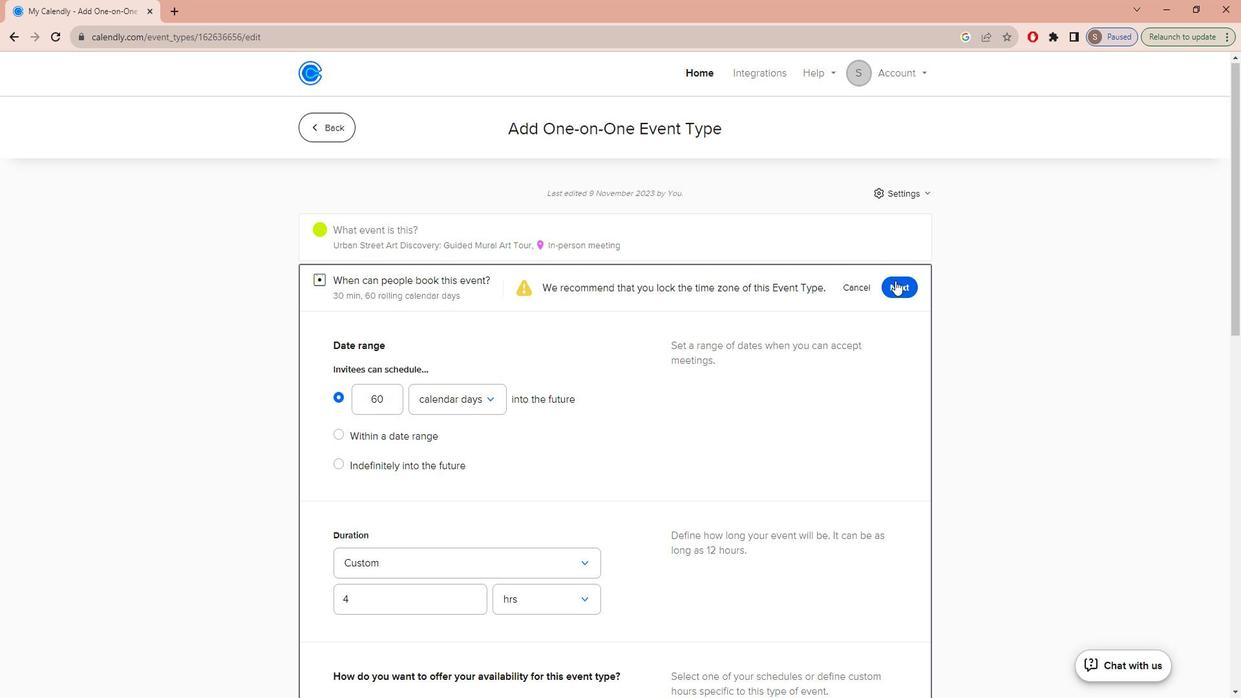 
Action: Mouse pressed left at (911, 288)
Screenshot: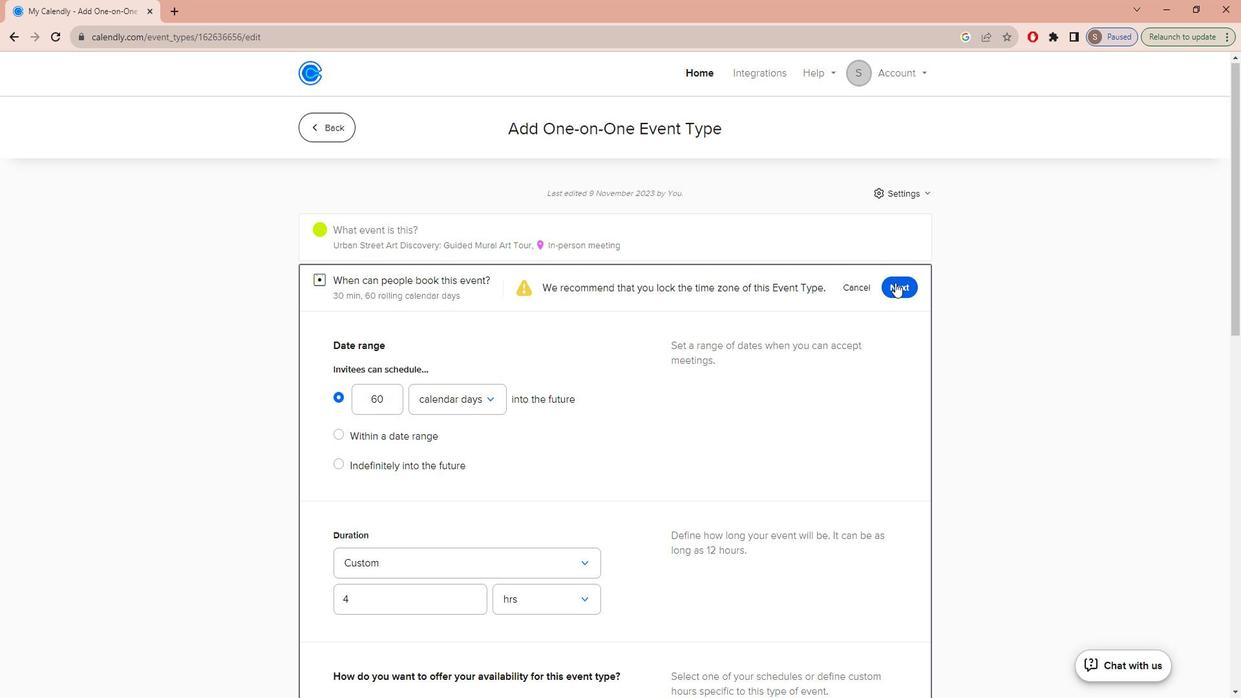 
